 Task: Open a blank sheet, save the file as Pig.epub Insert a picture of 'Pig' with name  ' Pig.png ' Apply border to the image, change style to Dashed line, color Dark Blue and width '1 pt'
Action: Mouse pressed left at (345, 245)
Screenshot: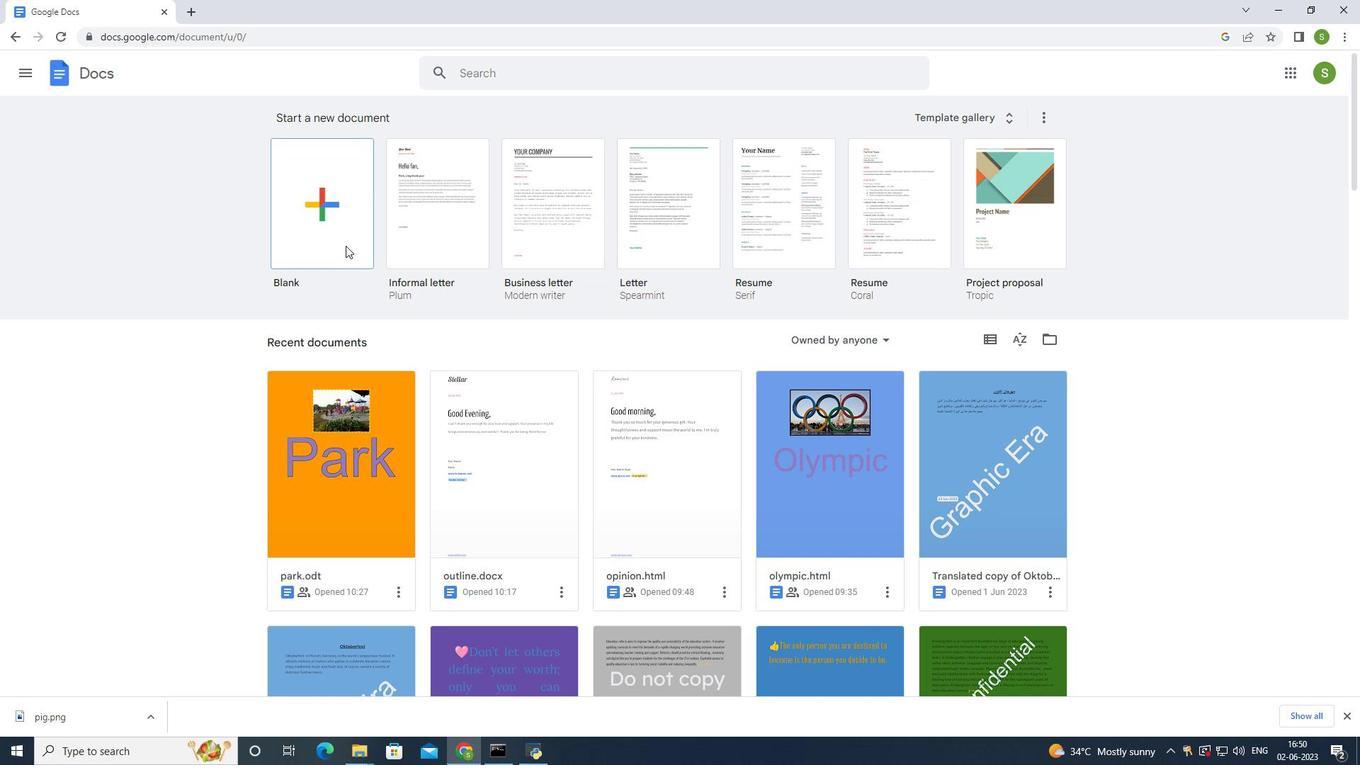 
Action: Mouse moved to (586, 197)
Screenshot: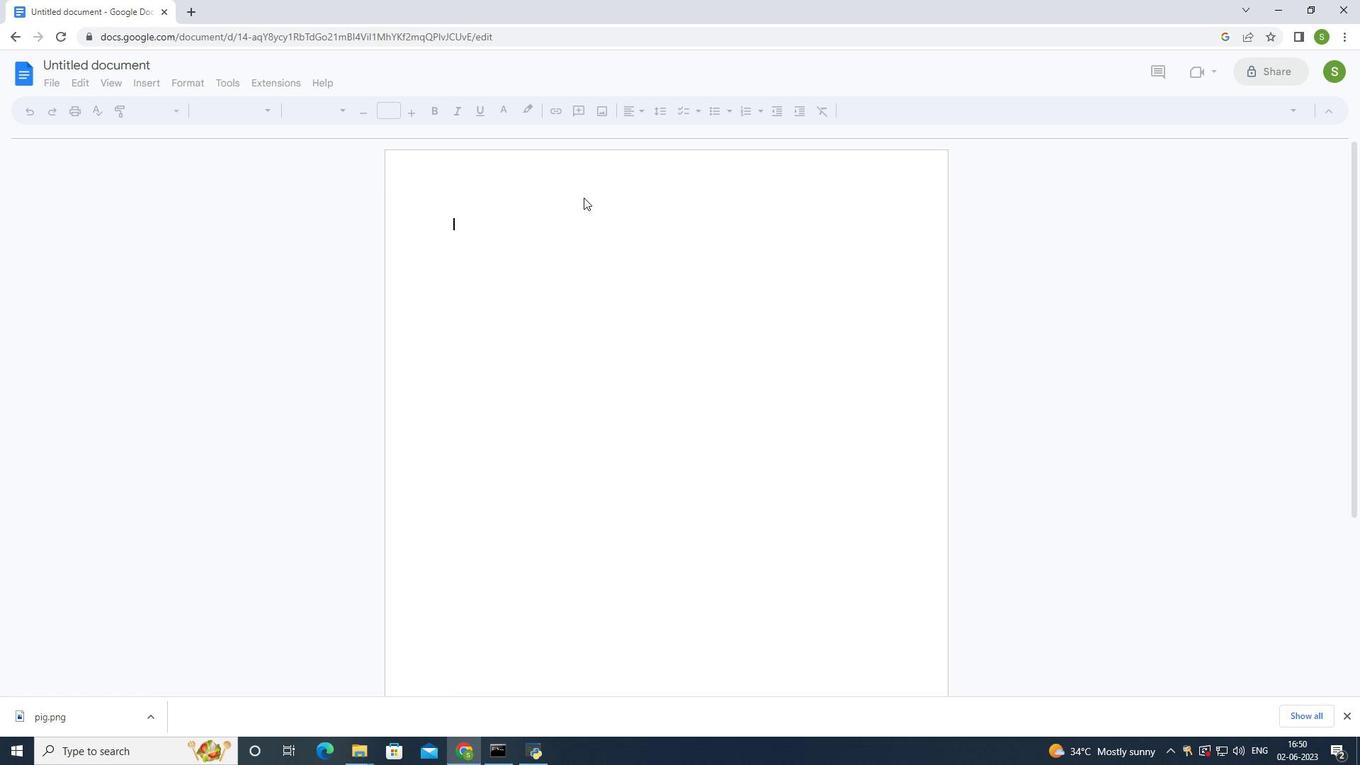 
Action: Key pressed ctrl+S
Screenshot: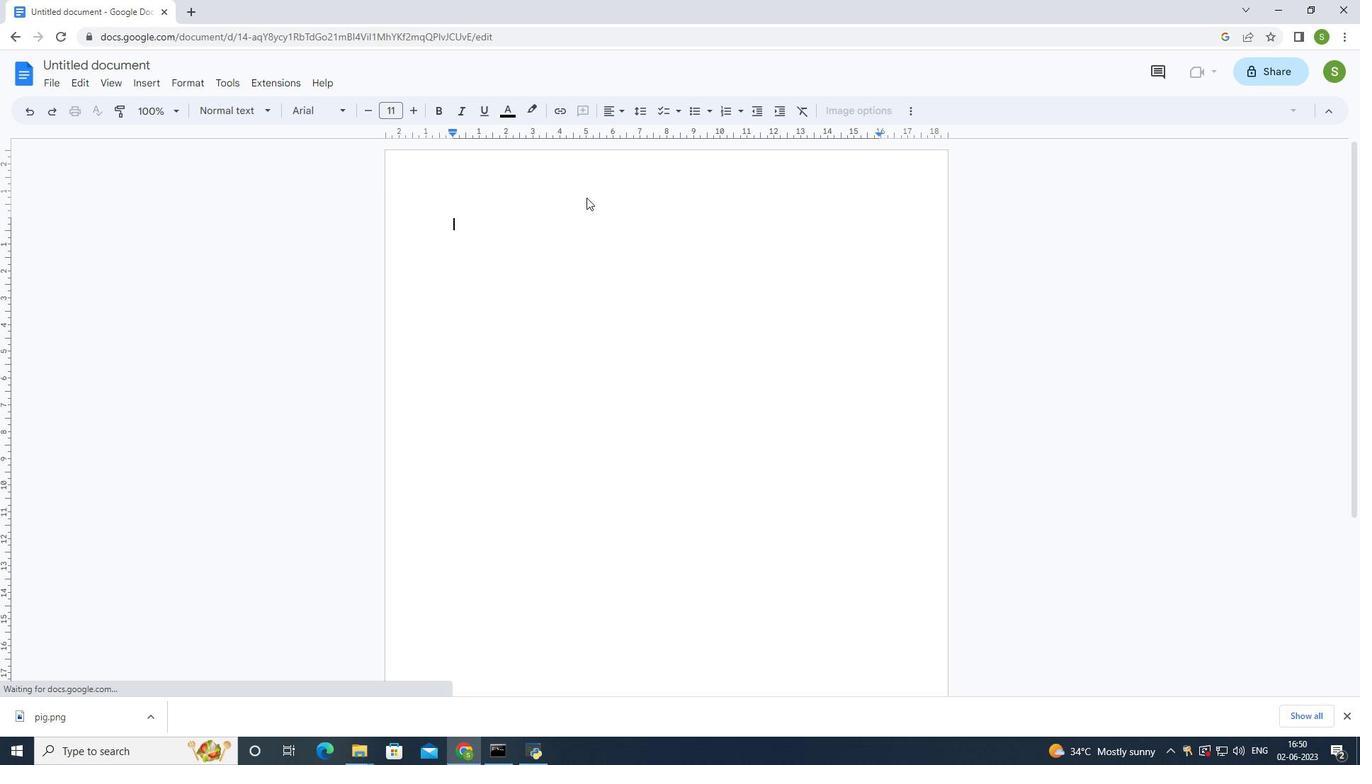 
Action: Mouse moved to (152, 62)
Screenshot: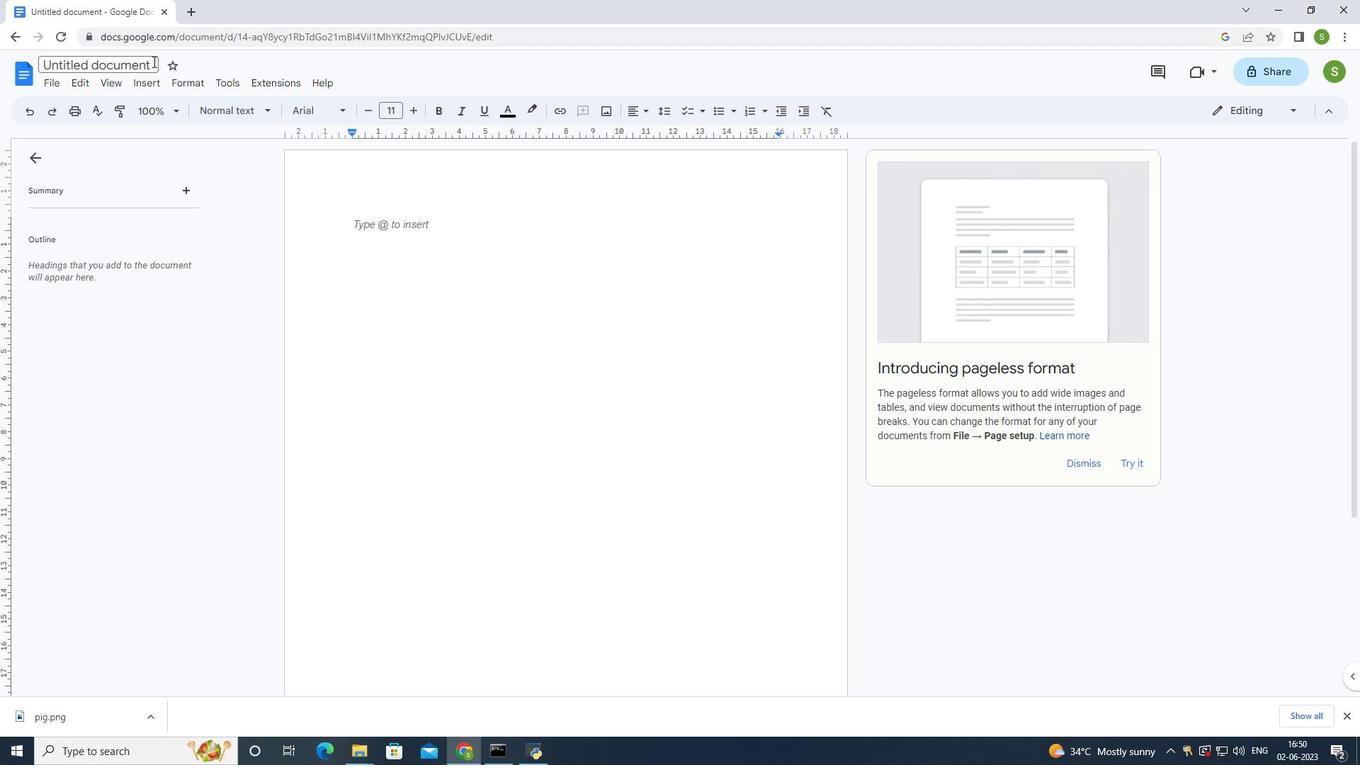 
Action: Mouse pressed left at (152, 62)
Screenshot: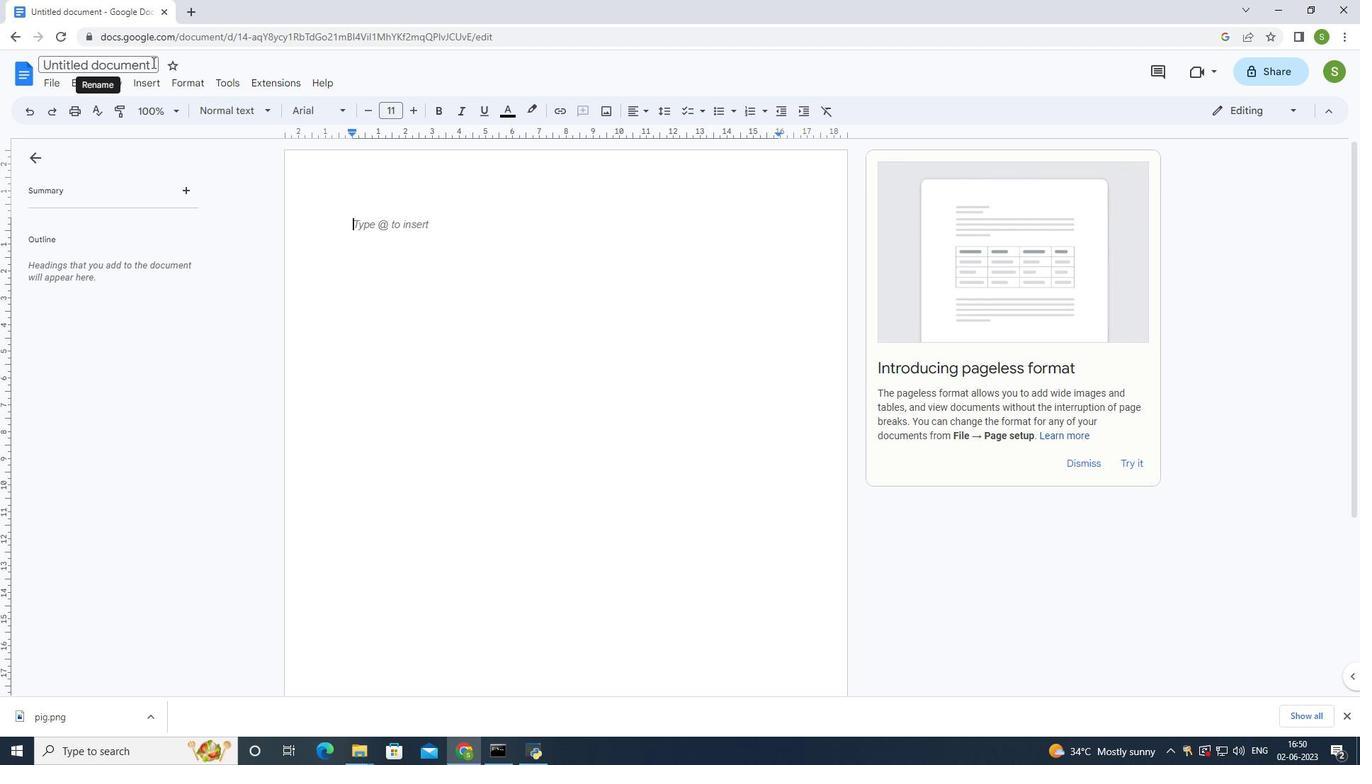 
Action: Mouse moved to (201, 63)
Screenshot: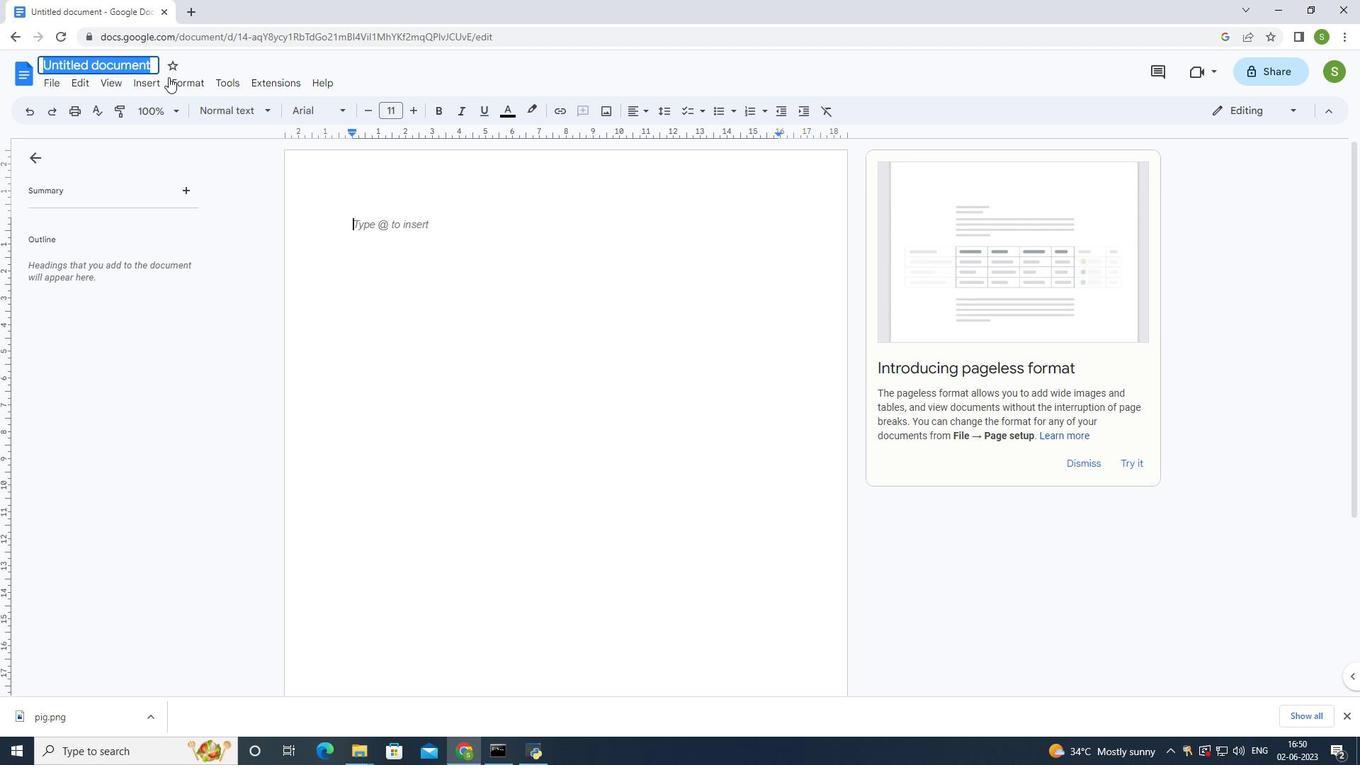 
Action: Key pressed <Key.shift>Pig.epub<Key.enter>
Screenshot: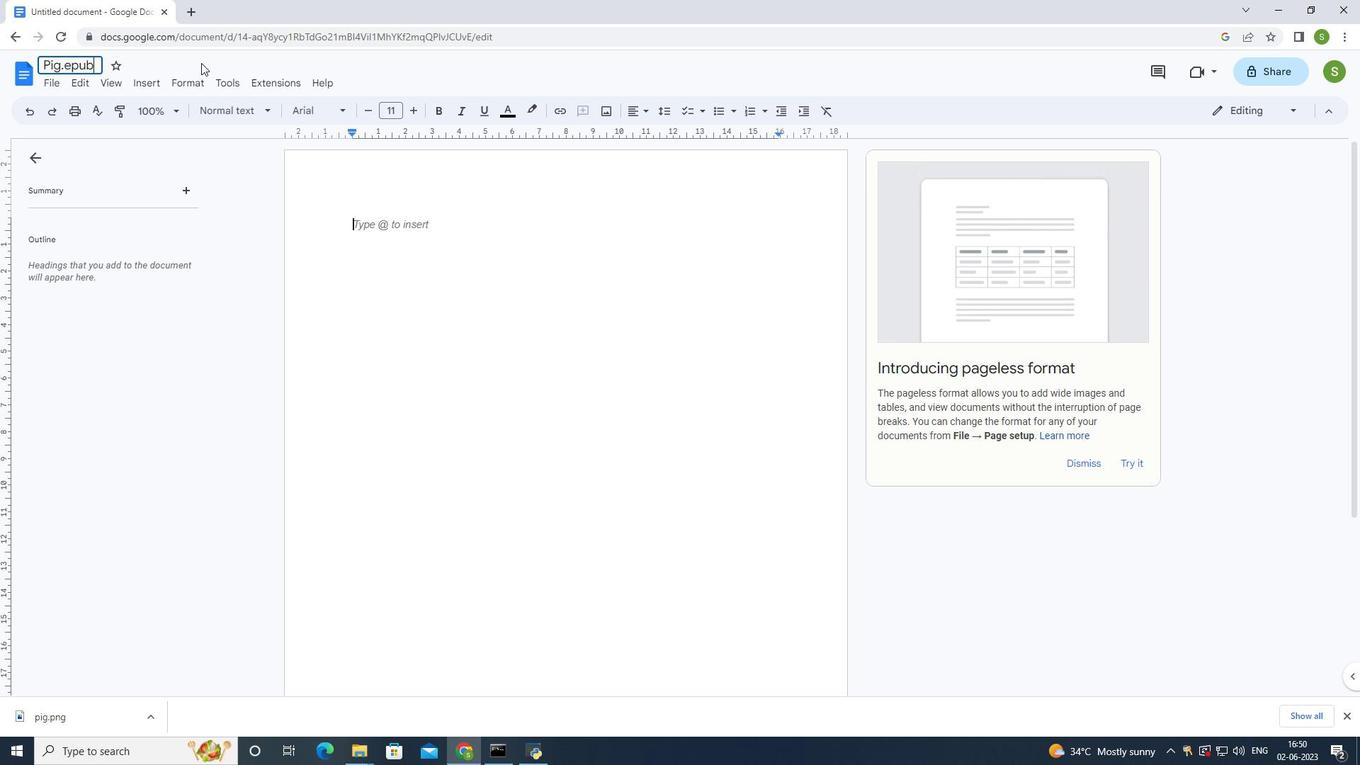 
Action: Mouse moved to (137, 81)
Screenshot: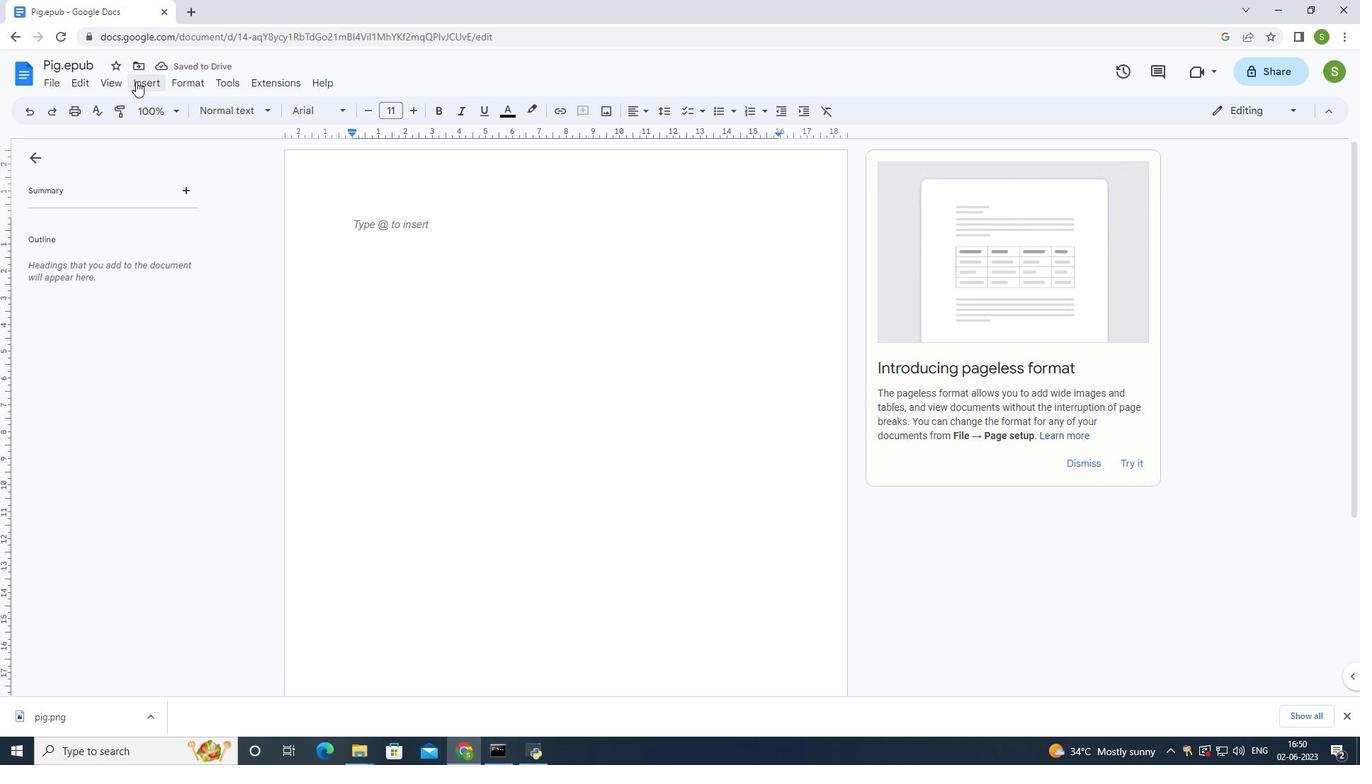 
Action: Mouse pressed left at (137, 81)
Screenshot: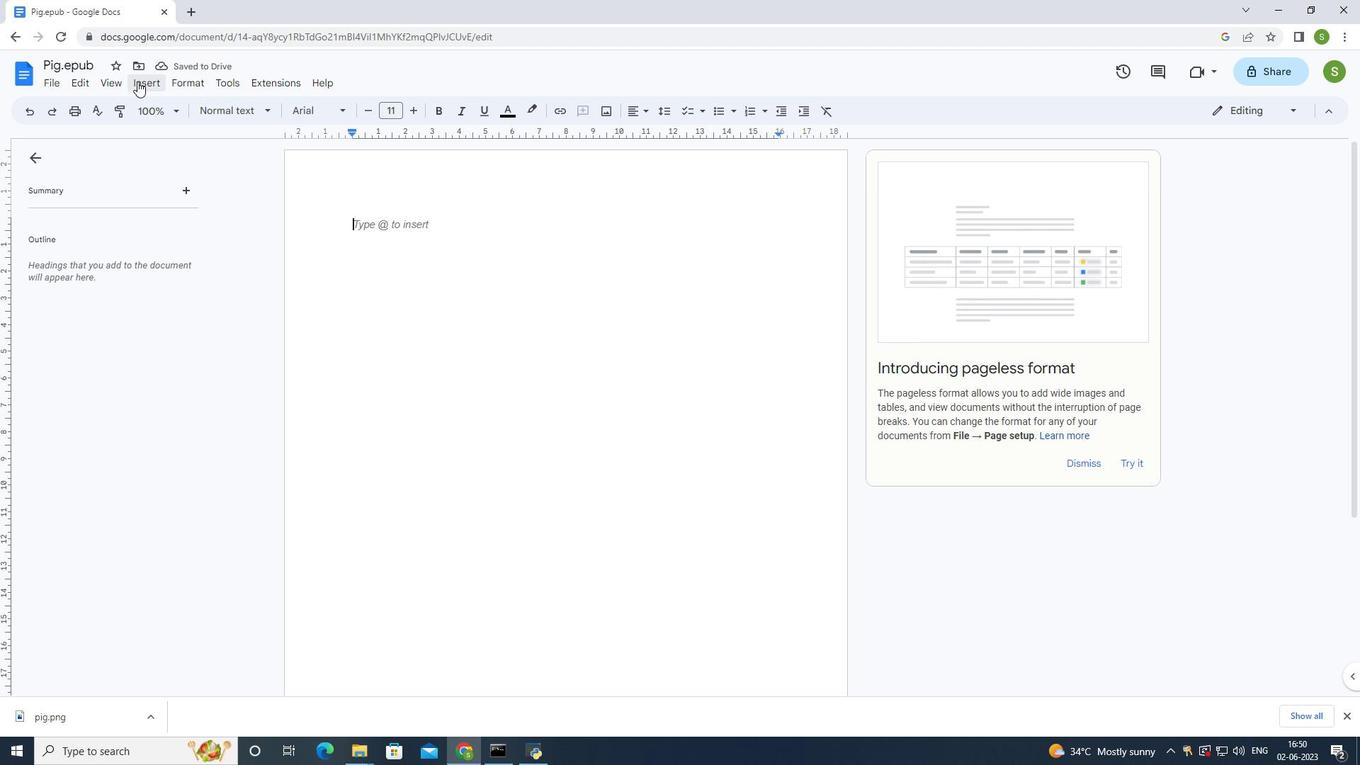 
Action: Mouse moved to (152, 103)
Screenshot: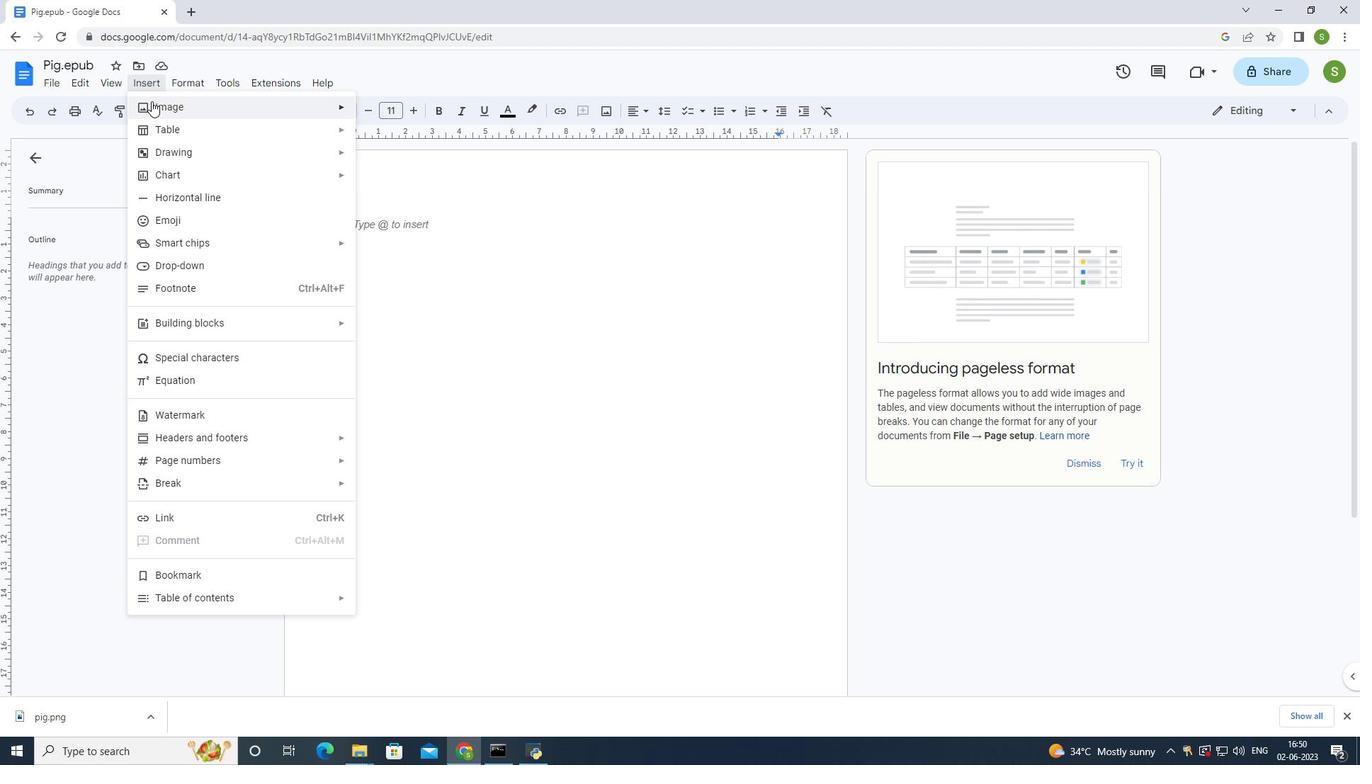 
Action: Mouse pressed left at (152, 103)
Screenshot: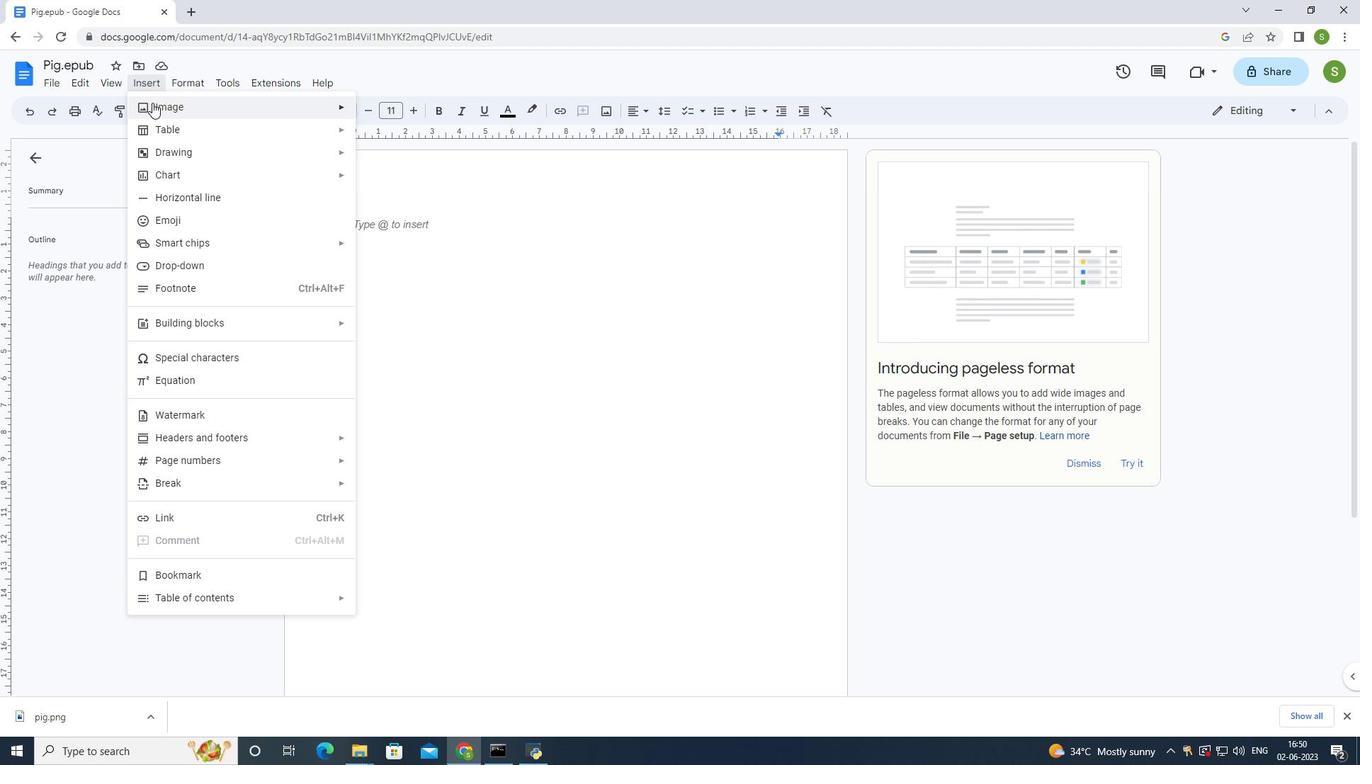 
Action: Mouse moved to (385, 111)
Screenshot: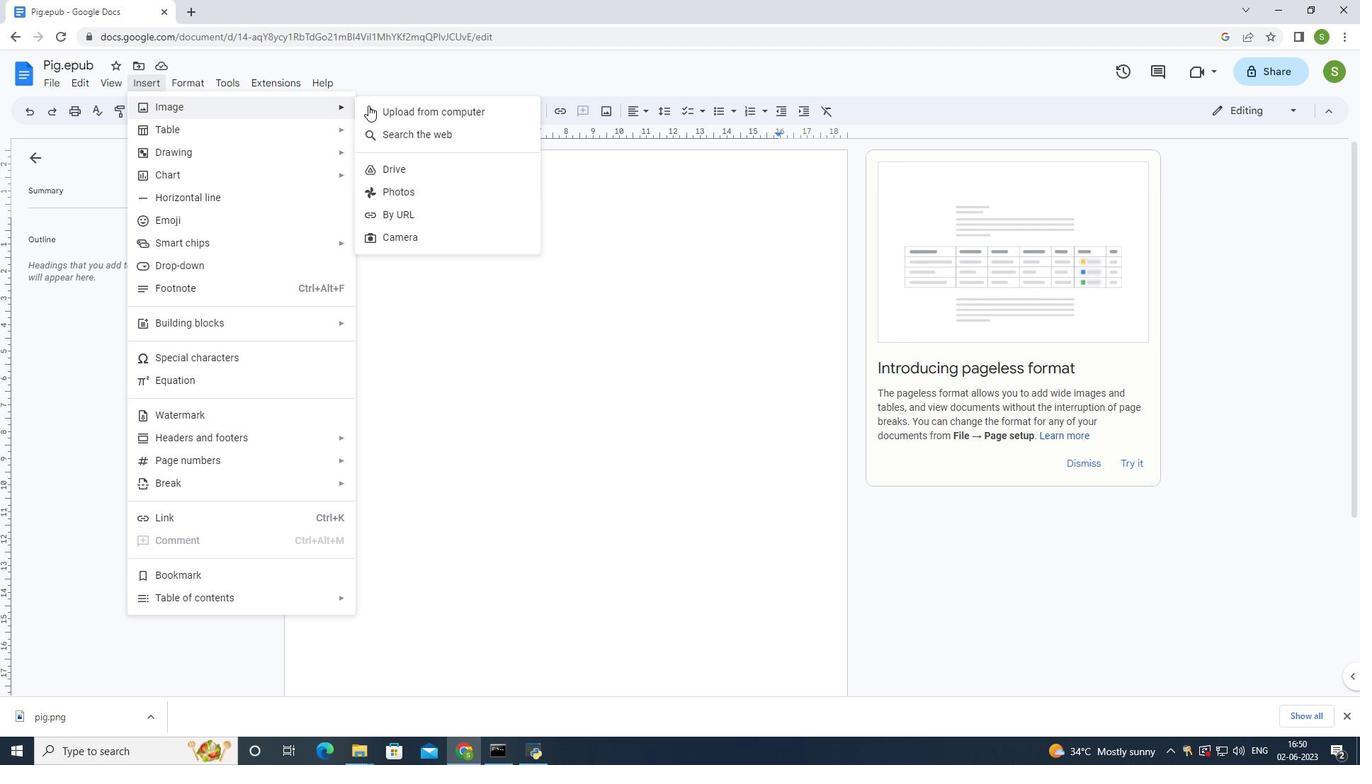 
Action: Mouse pressed left at (385, 111)
Screenshot: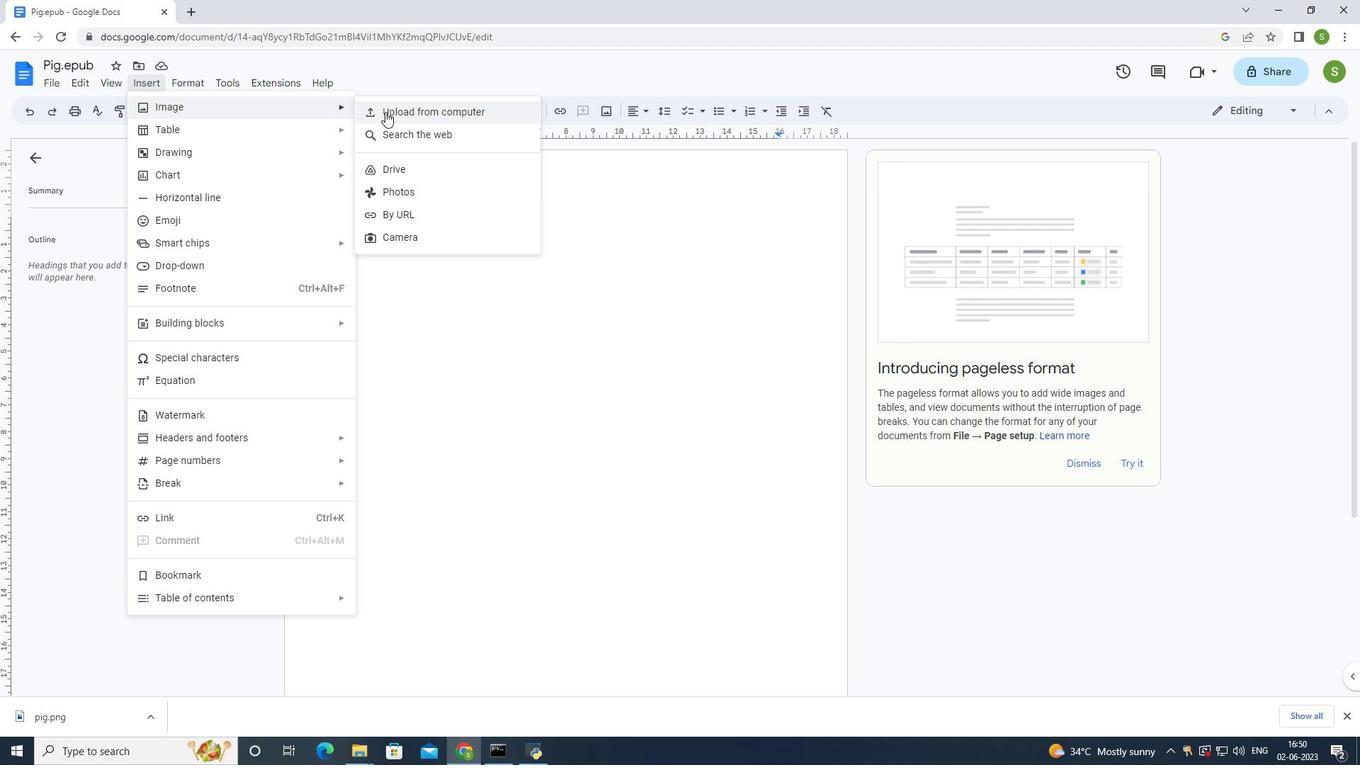 
Action: Mouse moved to (309, 185)
Screenshot: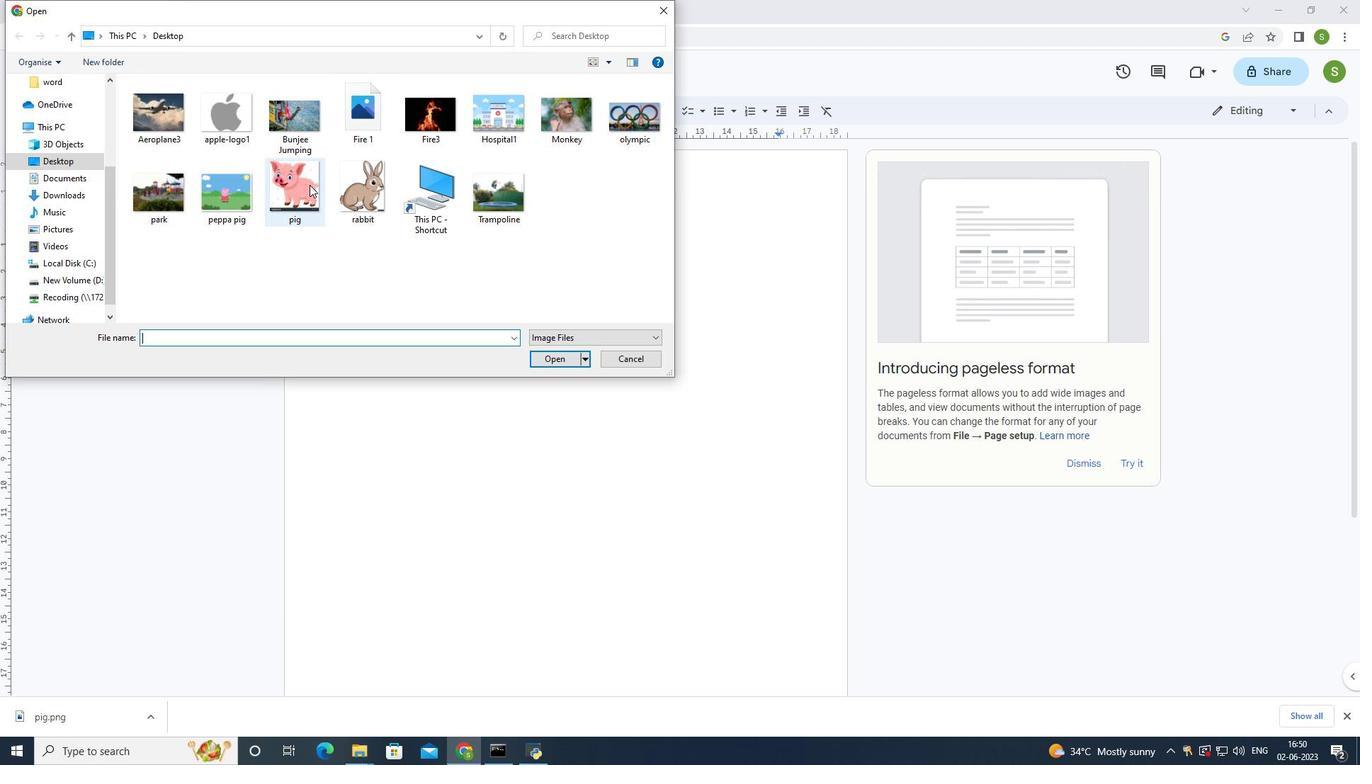 
Action: Mouse pressed left at (309, 185)
Screenshot: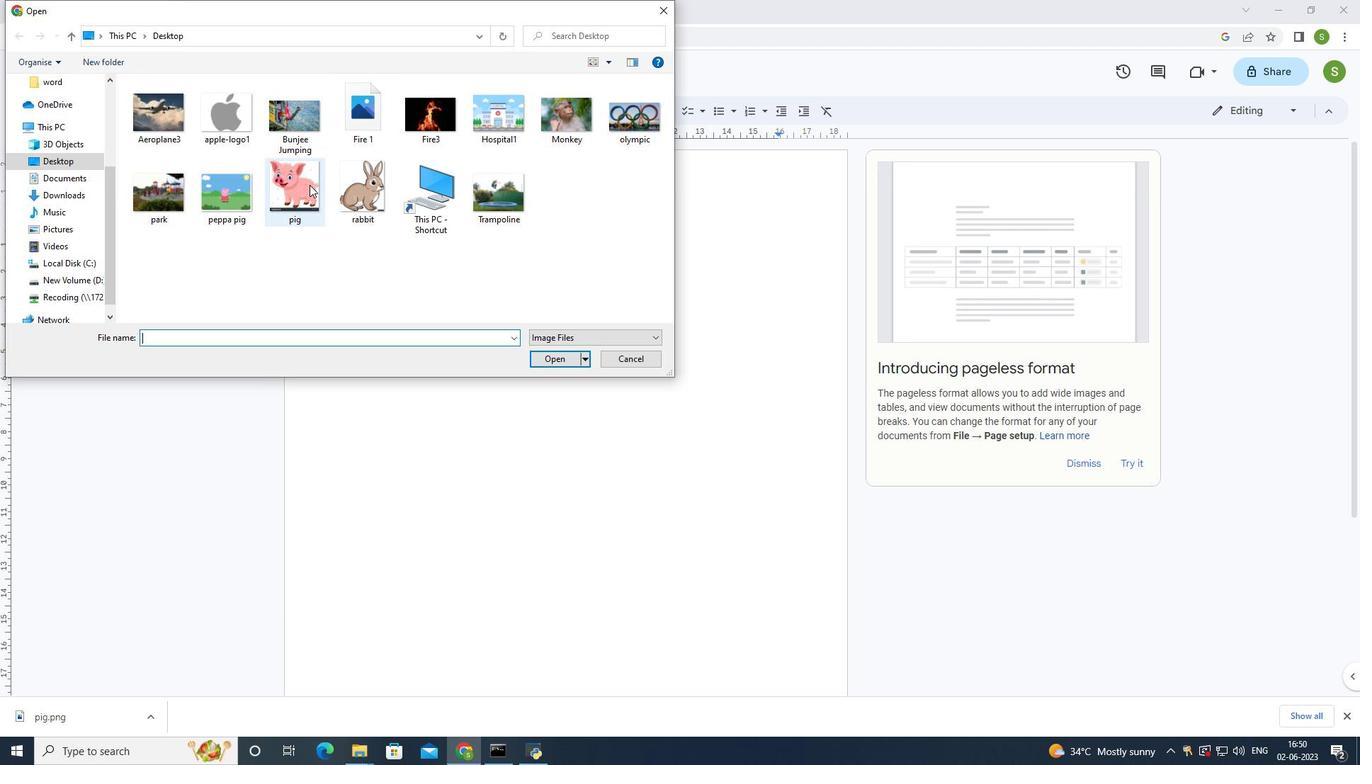 
Action: Mouse moved to (552, 361)
Screenshot: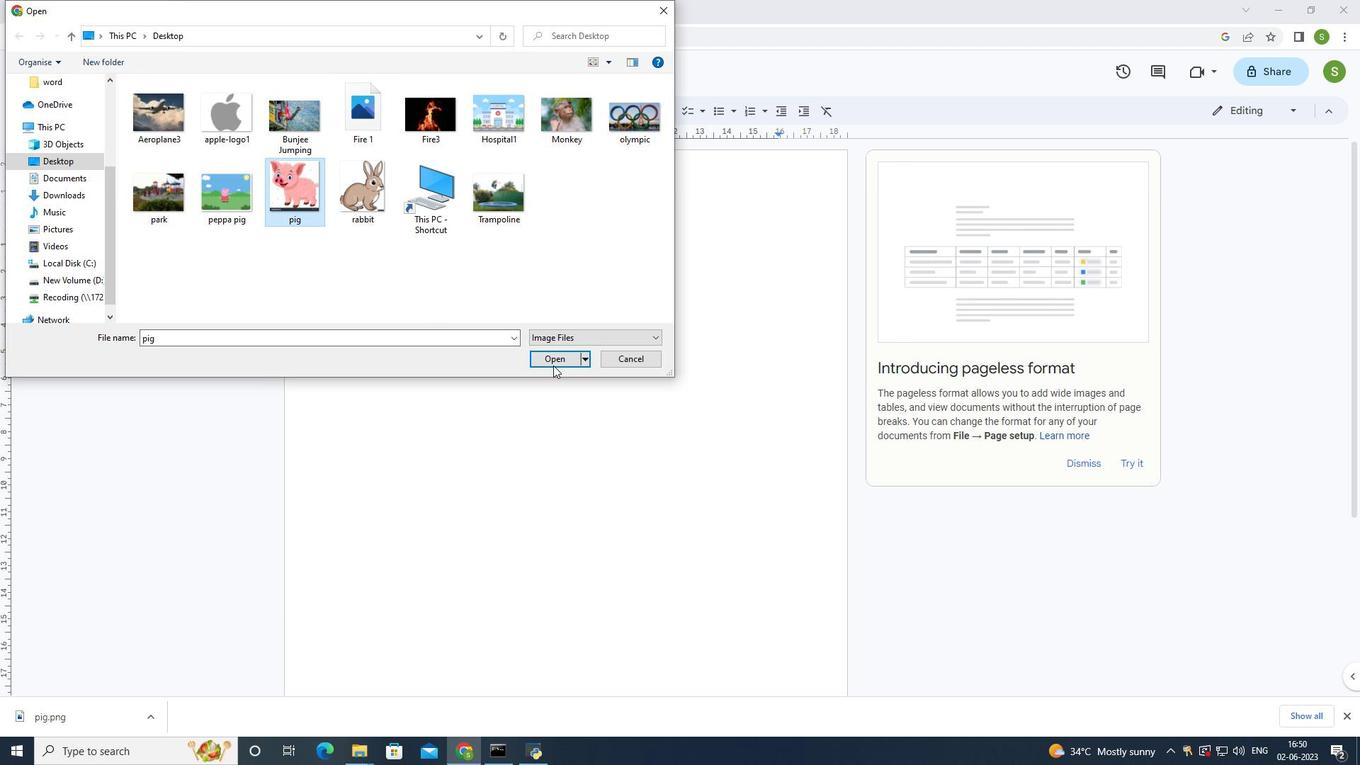 
Action: Mouse pressed left at (552, 361)
Screenshot: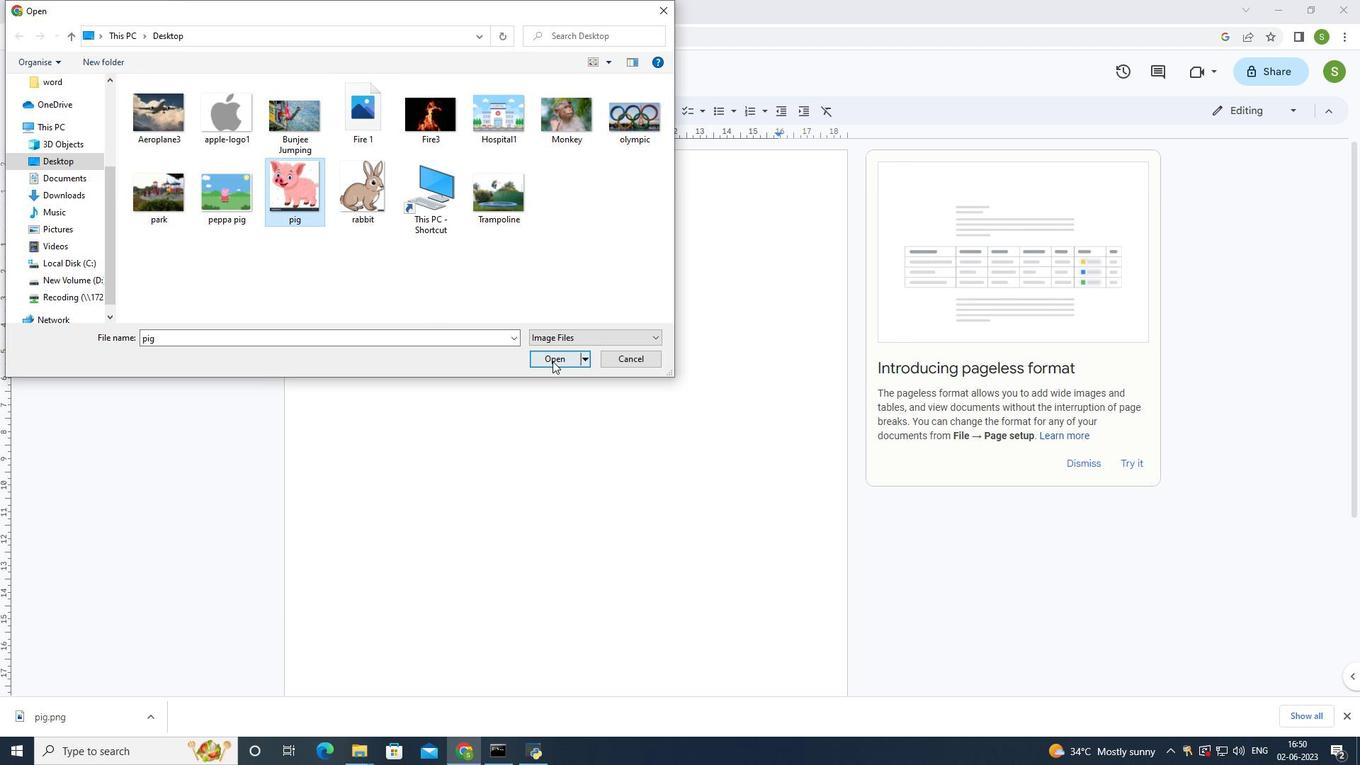 
Action: Mouse moved to (380, 251)
Screenshot: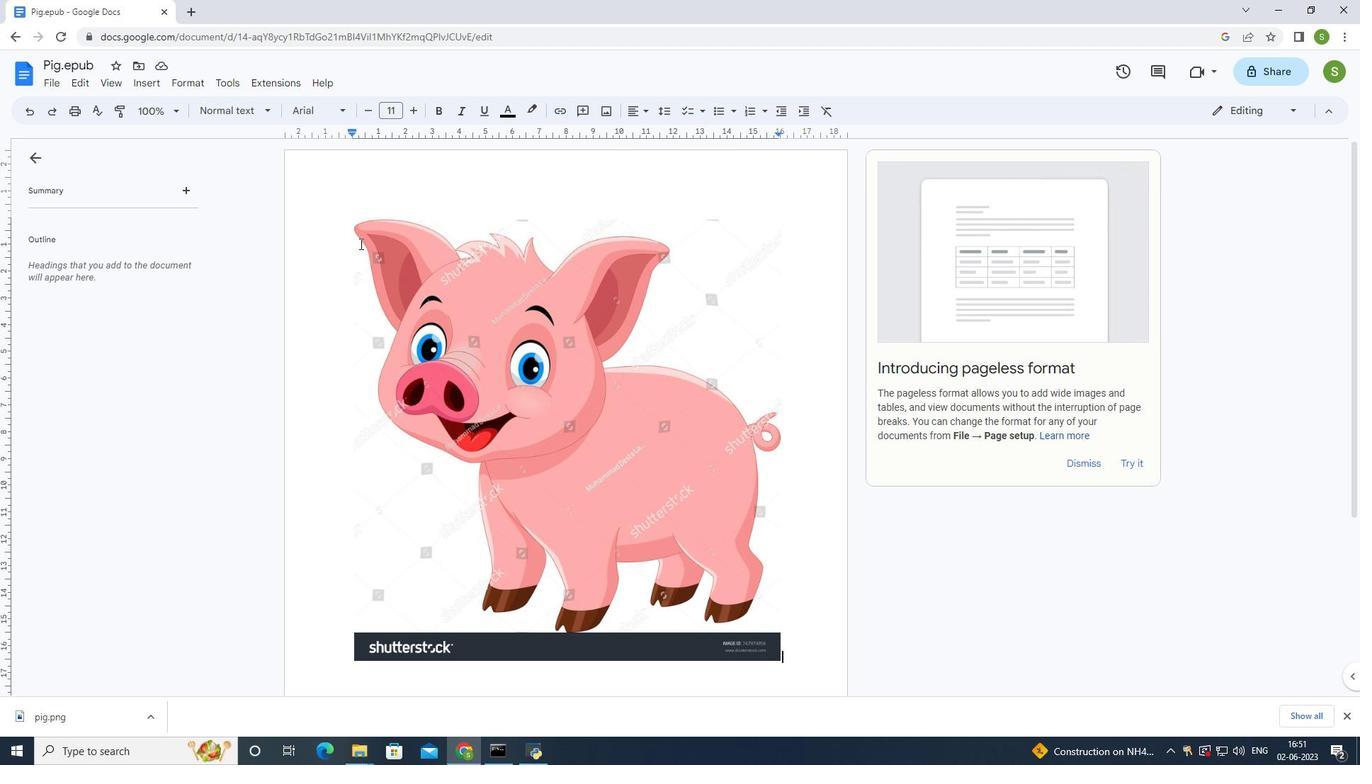 
Action: Mouse pressed left at (380, 251)
Screenshot: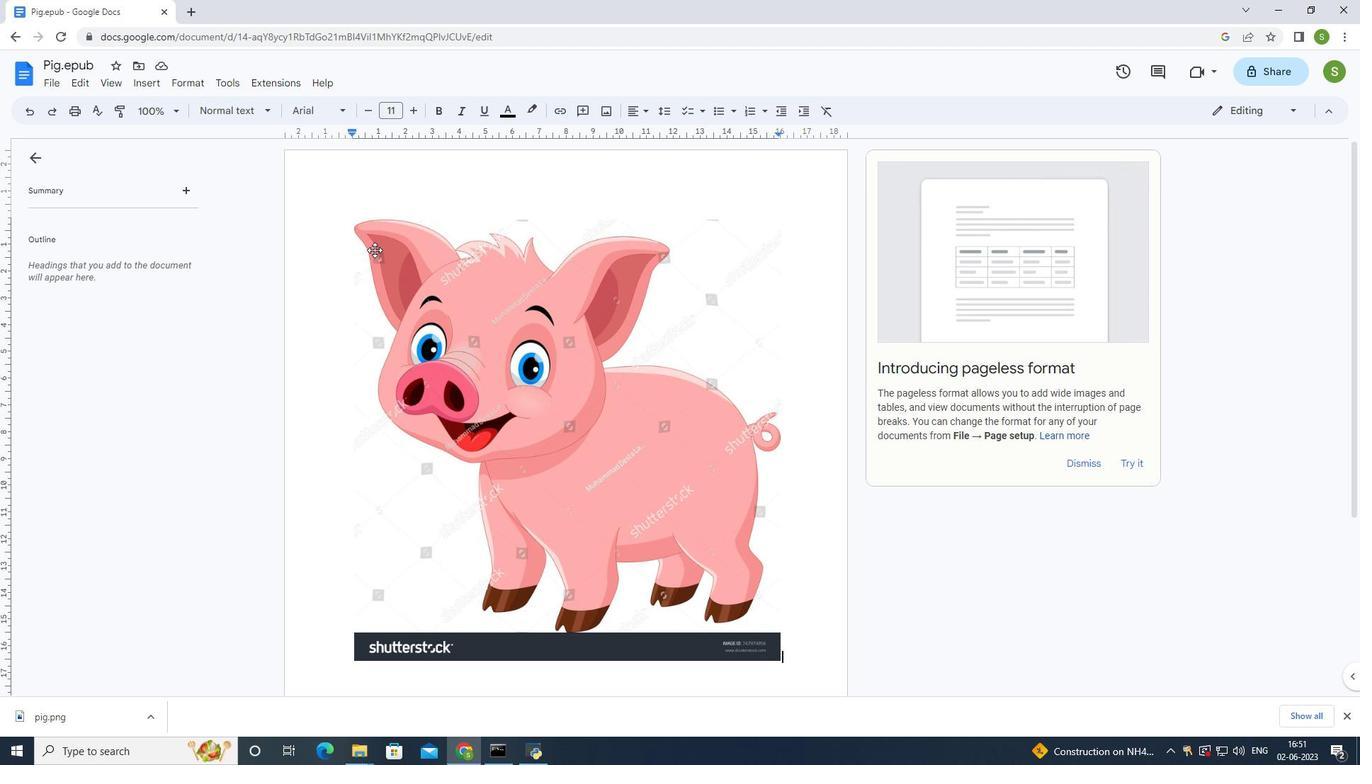 
Action: Mouse moved to (532, 109)
Screenshot: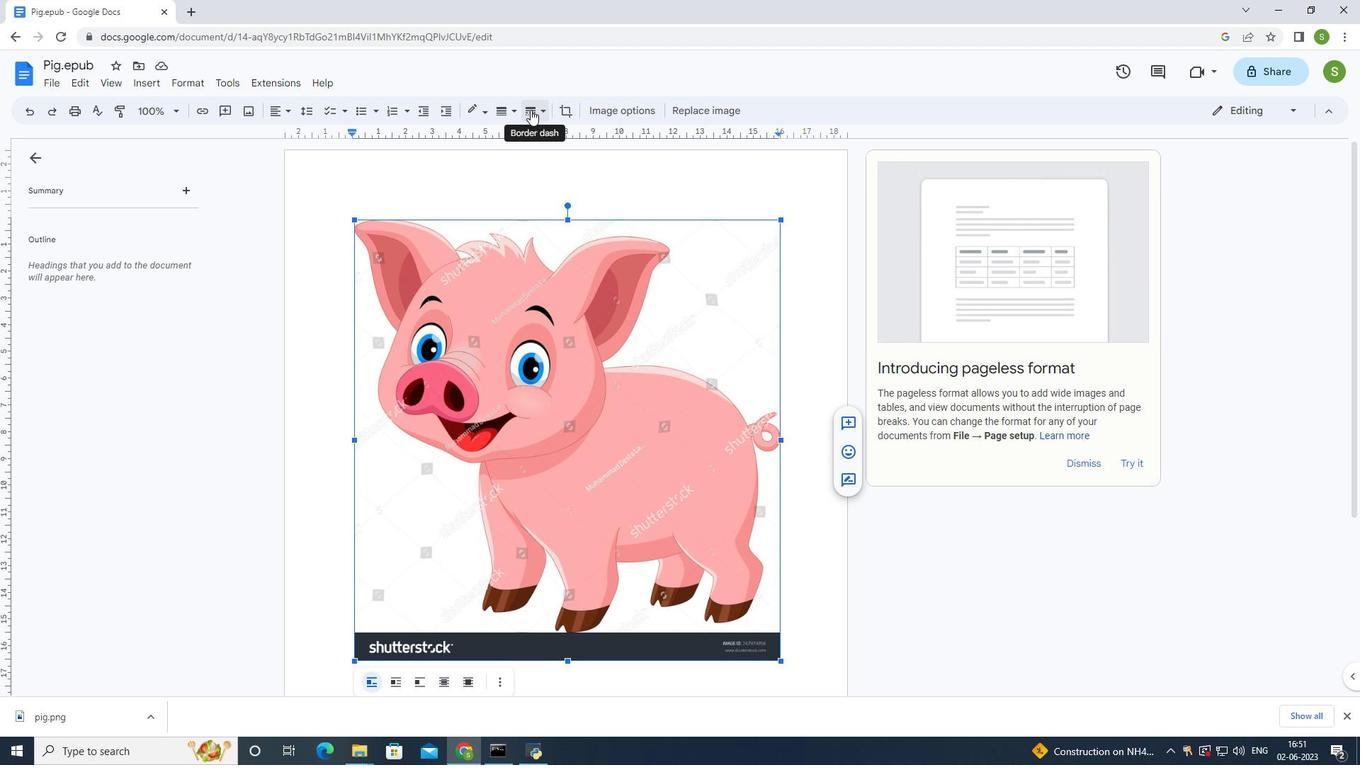 
Action: Mouse pressed left at (532, 109)
Screenshot: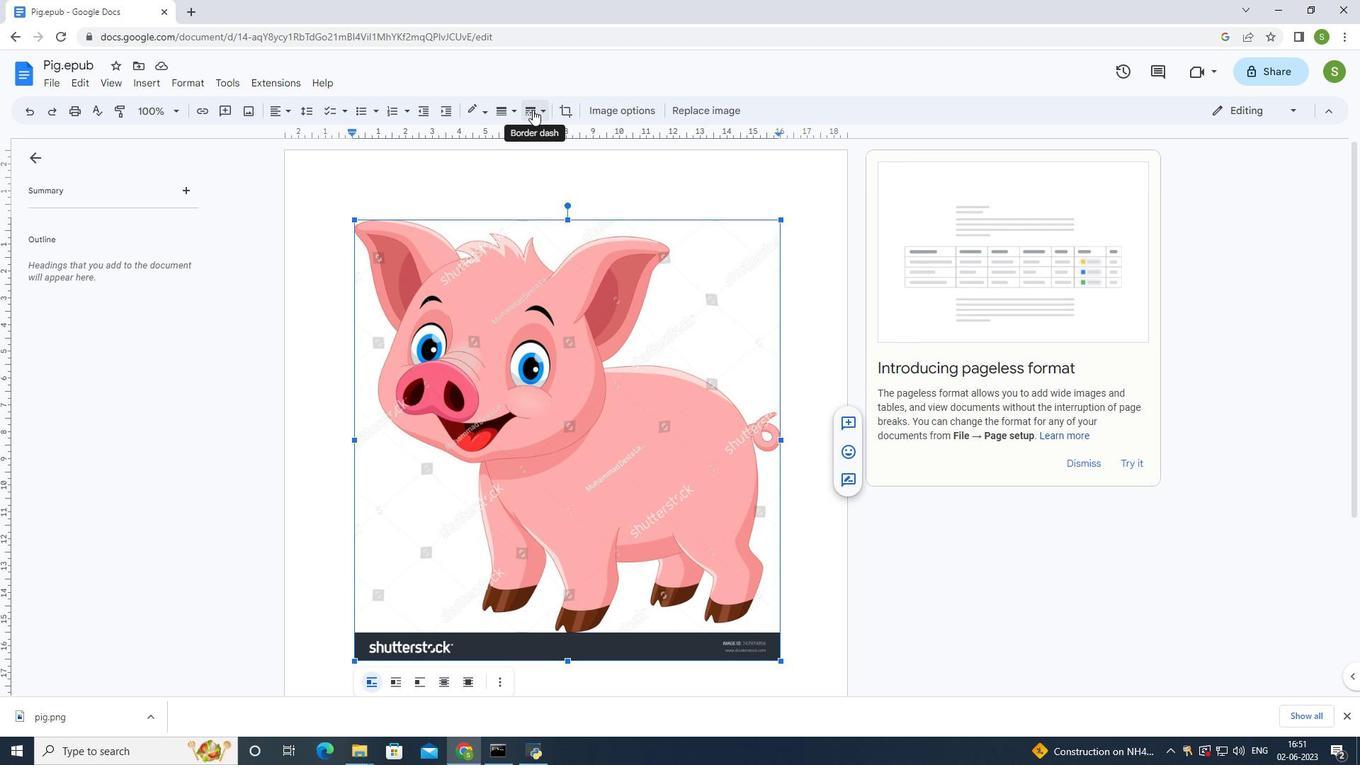 
Action: Mouse moved to (556, 179)
Screenshot: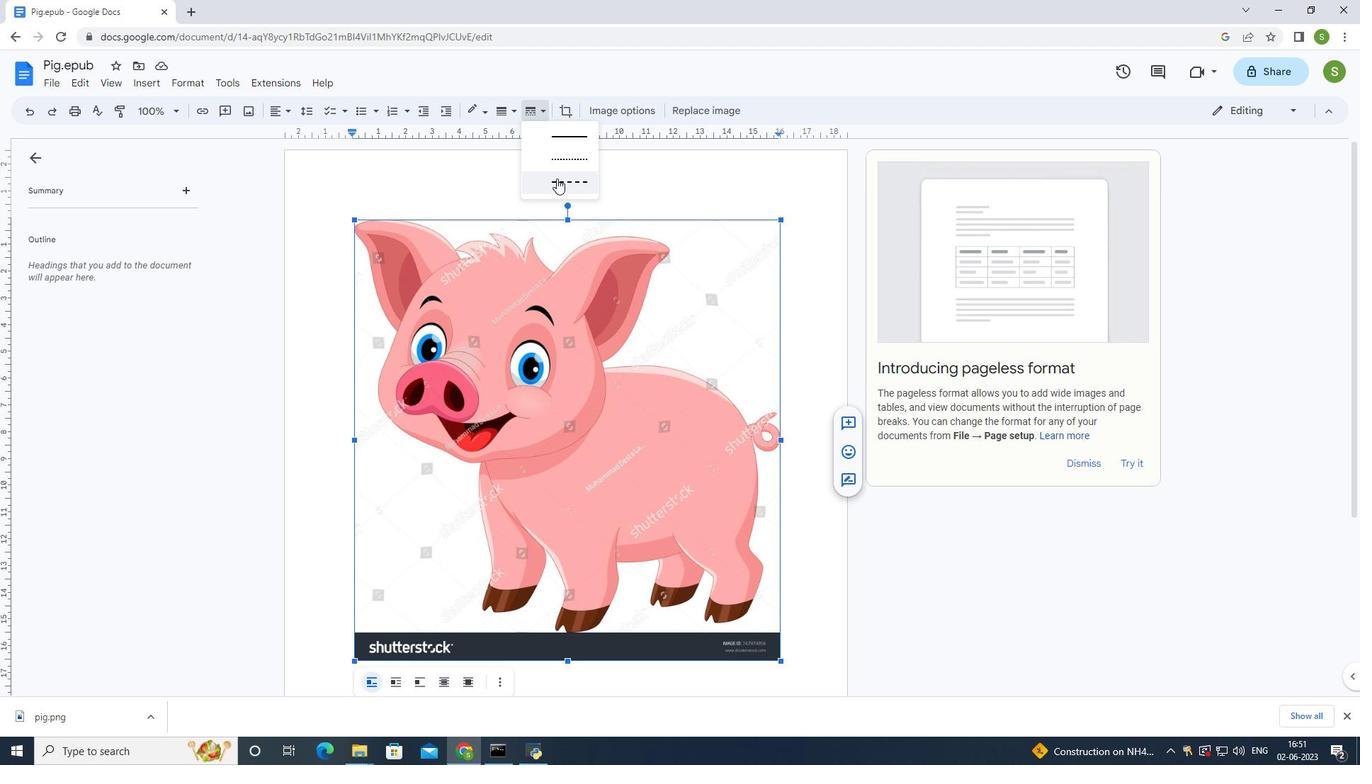 
Action: Mouse pressed left at (556, 179)
Screenshot: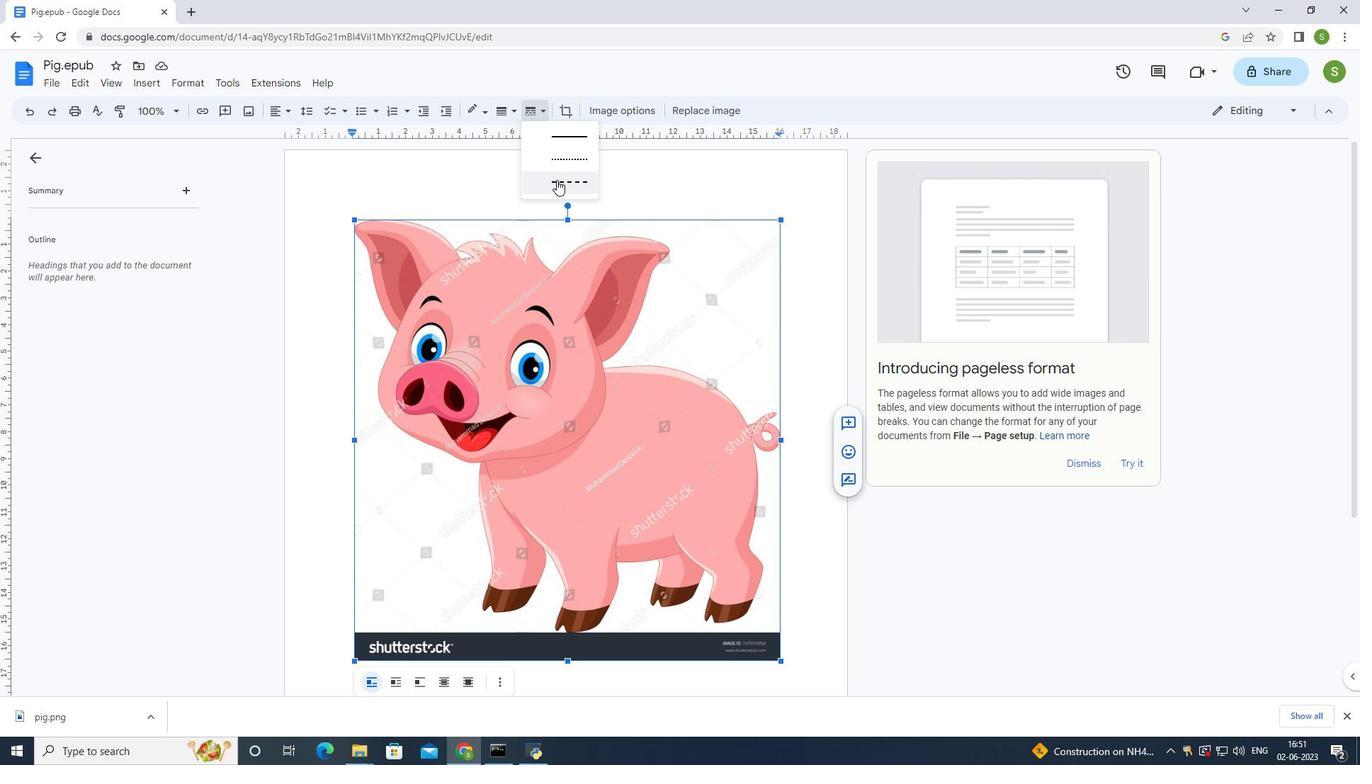 
Action: Mouse moved to (475, 114)
Screenshot: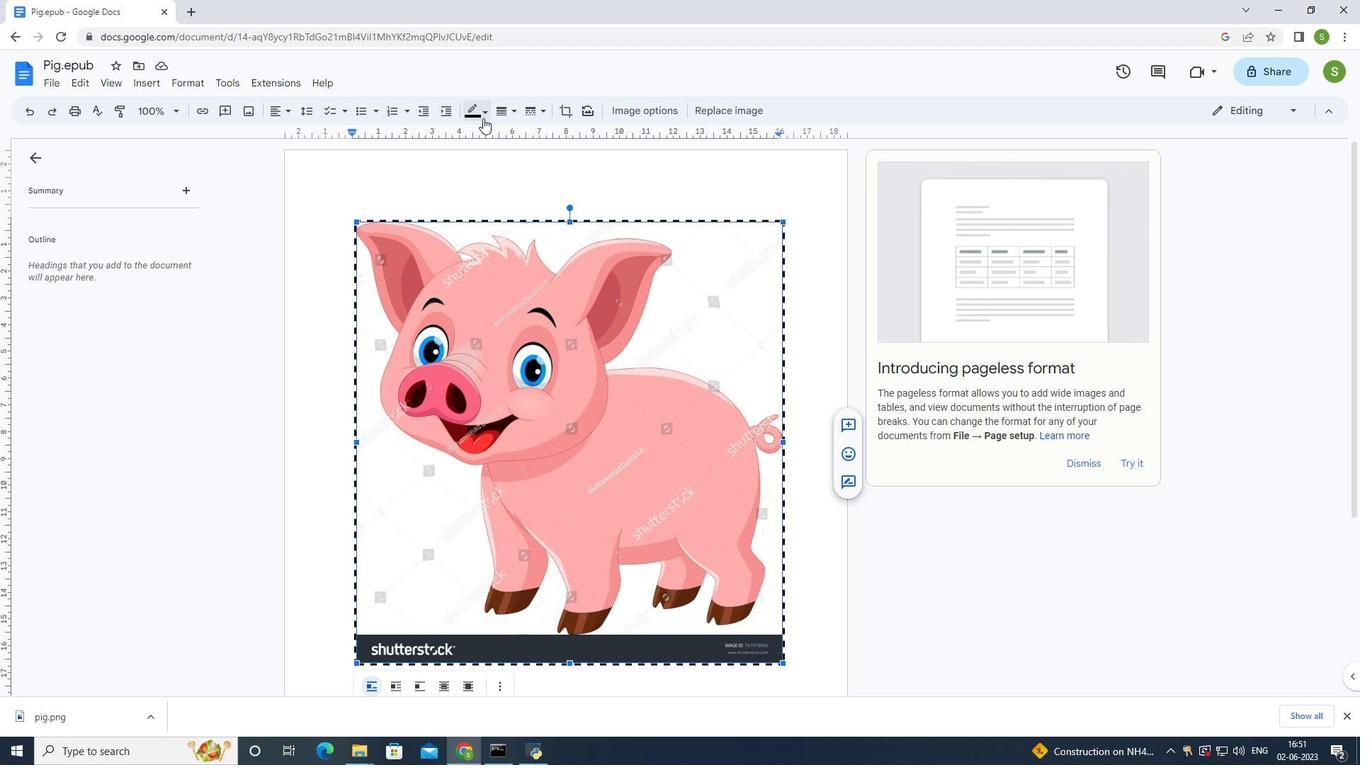 
Action: Mouse pressed left at (475, 114)
Screenshot: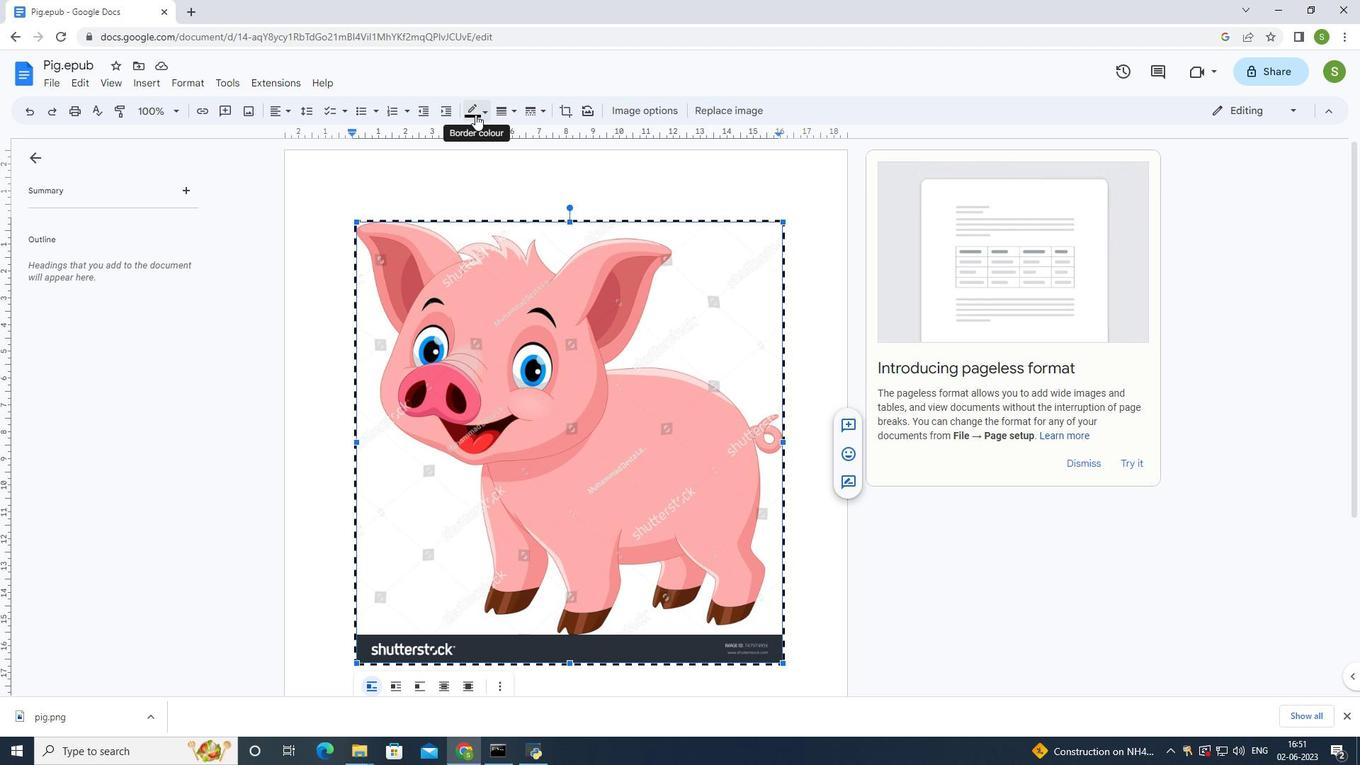 
Action: Mouse moved to (585, 180)
Screenshot: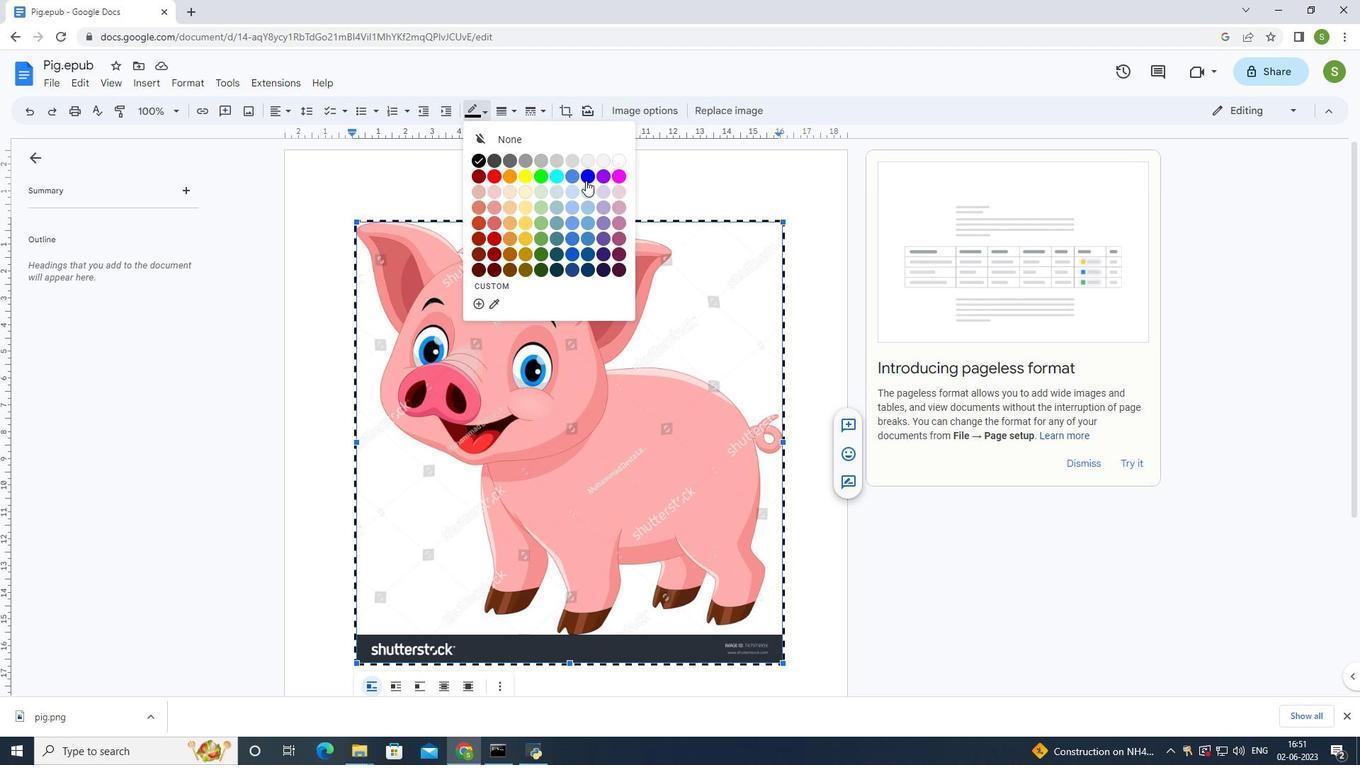 
Action: Mouse pressed left at (585, 180)
Screenshot: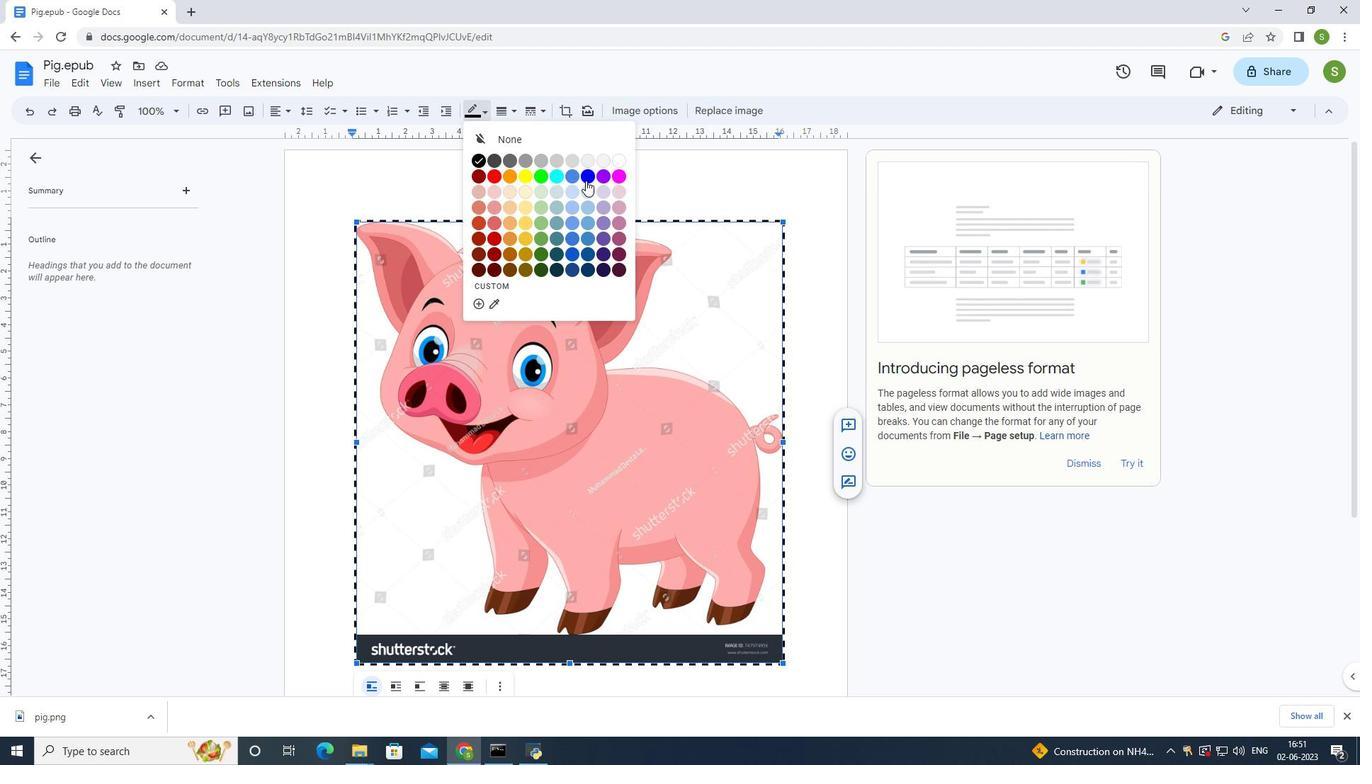 
Action: Mouse moved to (507, 111)
Screenshot: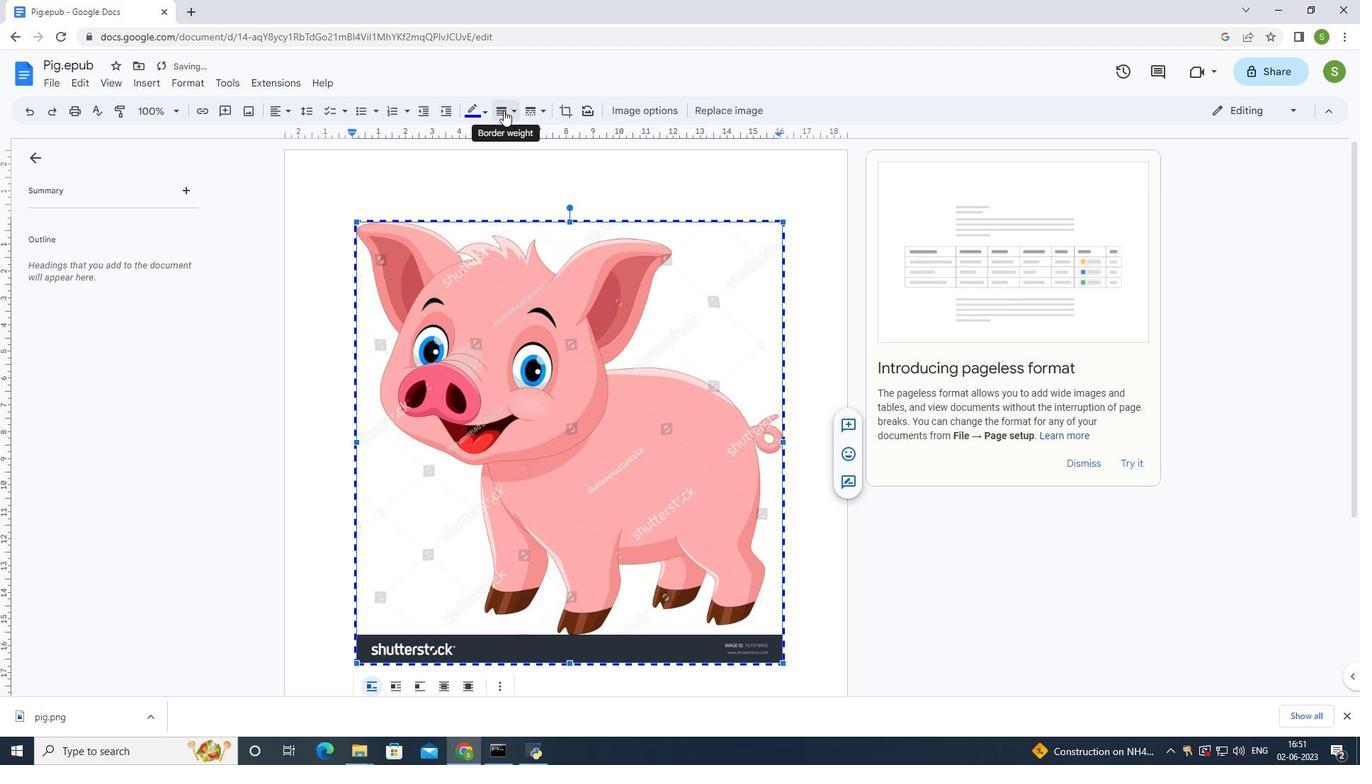 
Action: Mouse pressed left at (507, 111)
Screenshot: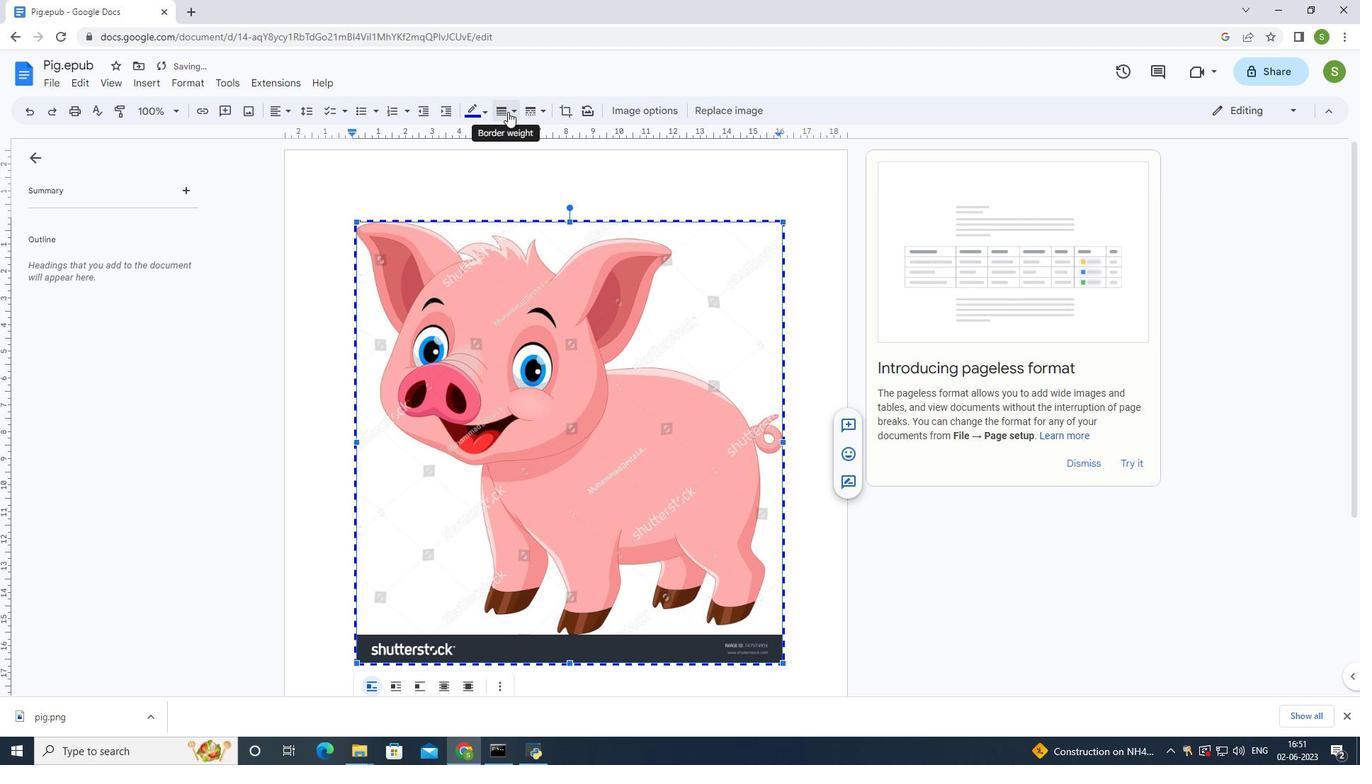 
Action: Mouse moved to (522, 139)
Screenshot: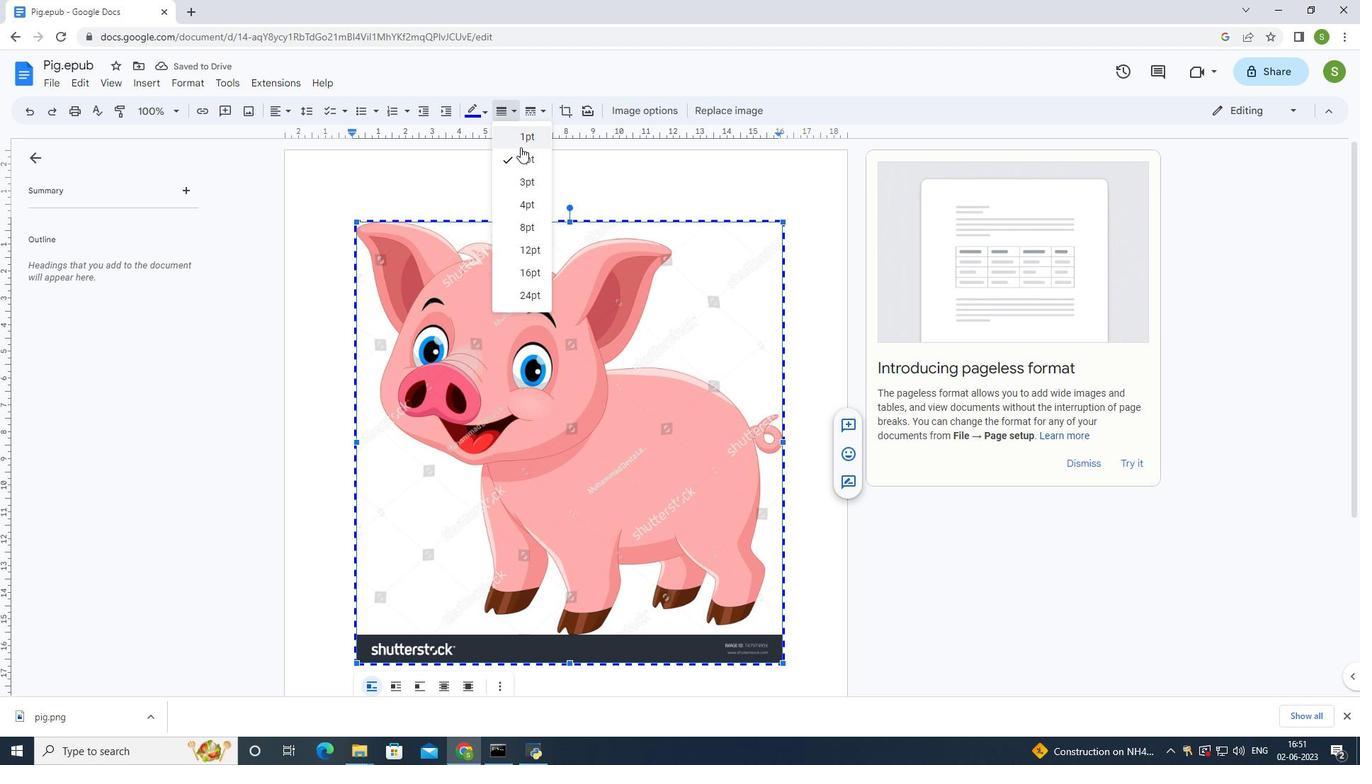 
Action: Mouse pressed left at (522, 139)
Screenshot: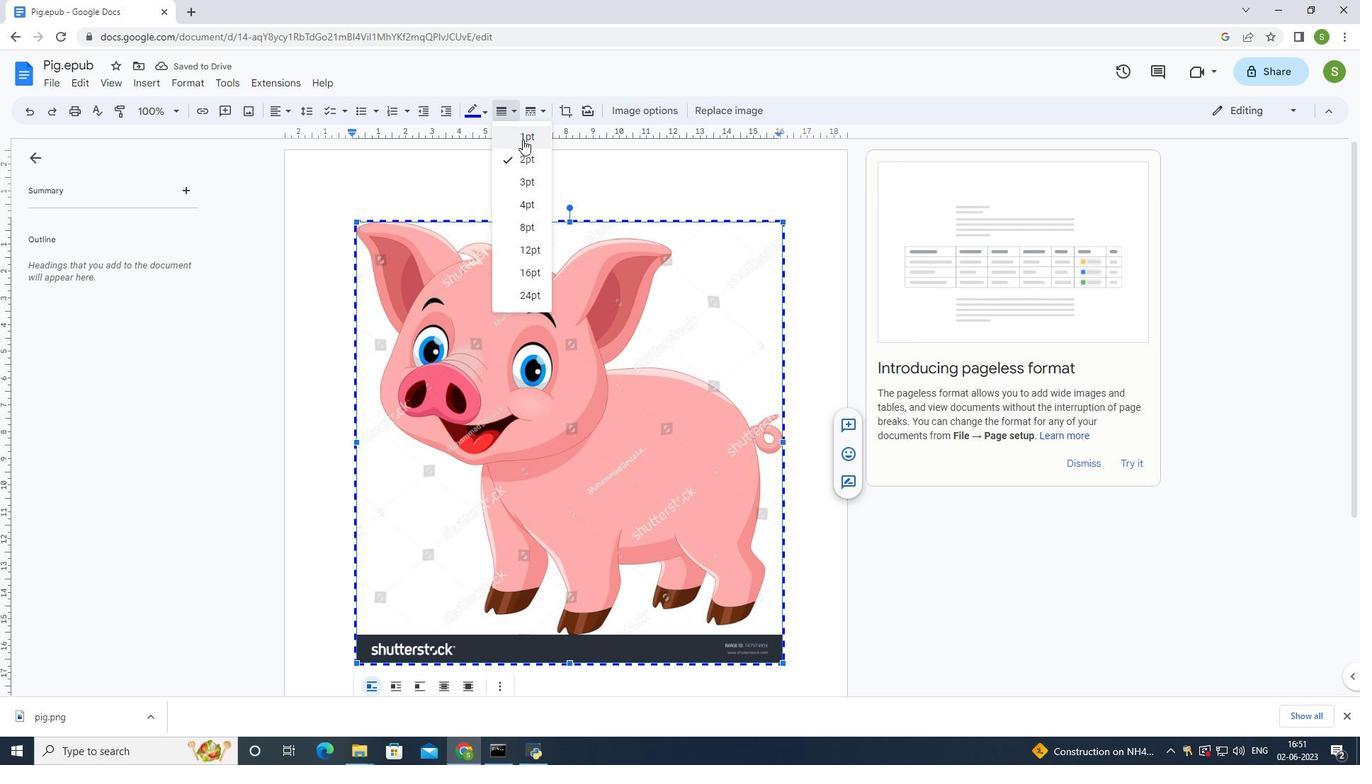 
Action: Mouse moved to (694, 208)
Screenshot: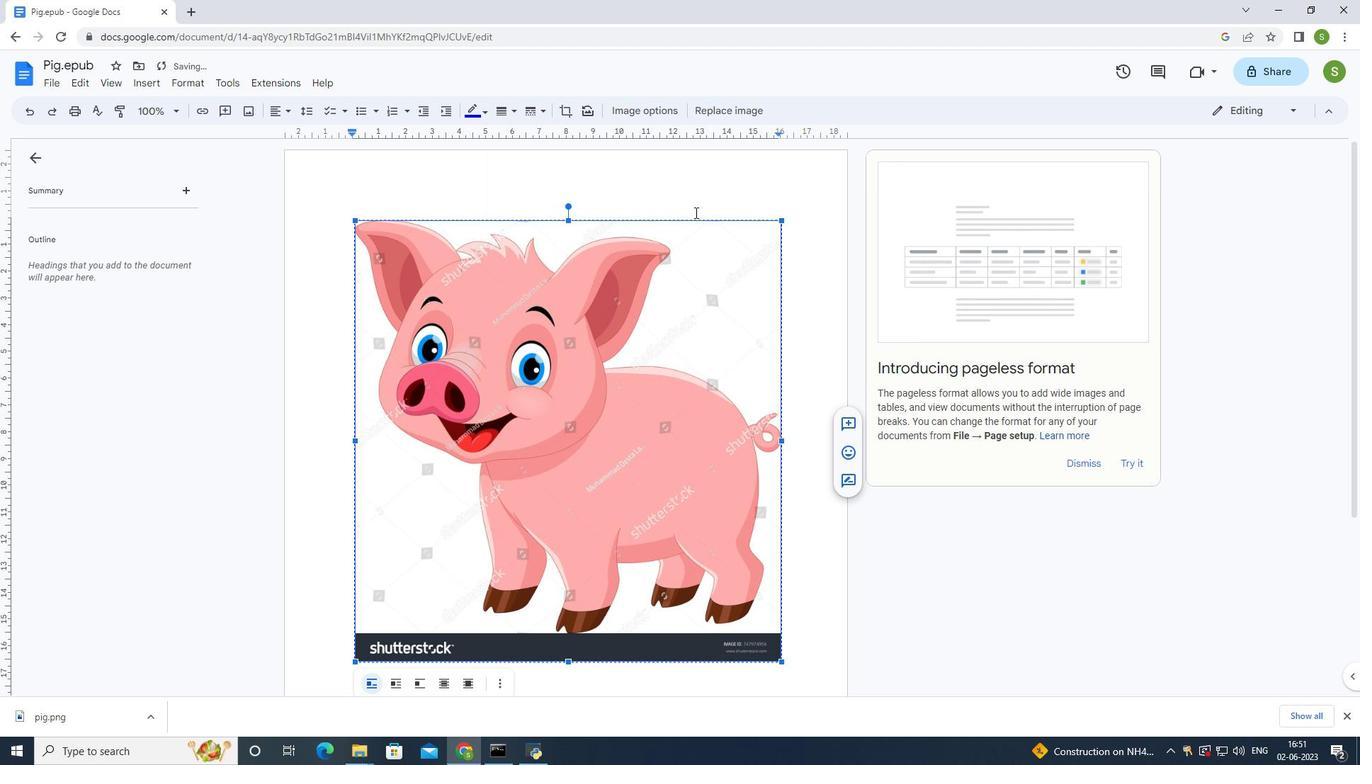 
Action: Mouse pressed left at (694, 208)
Screenshot: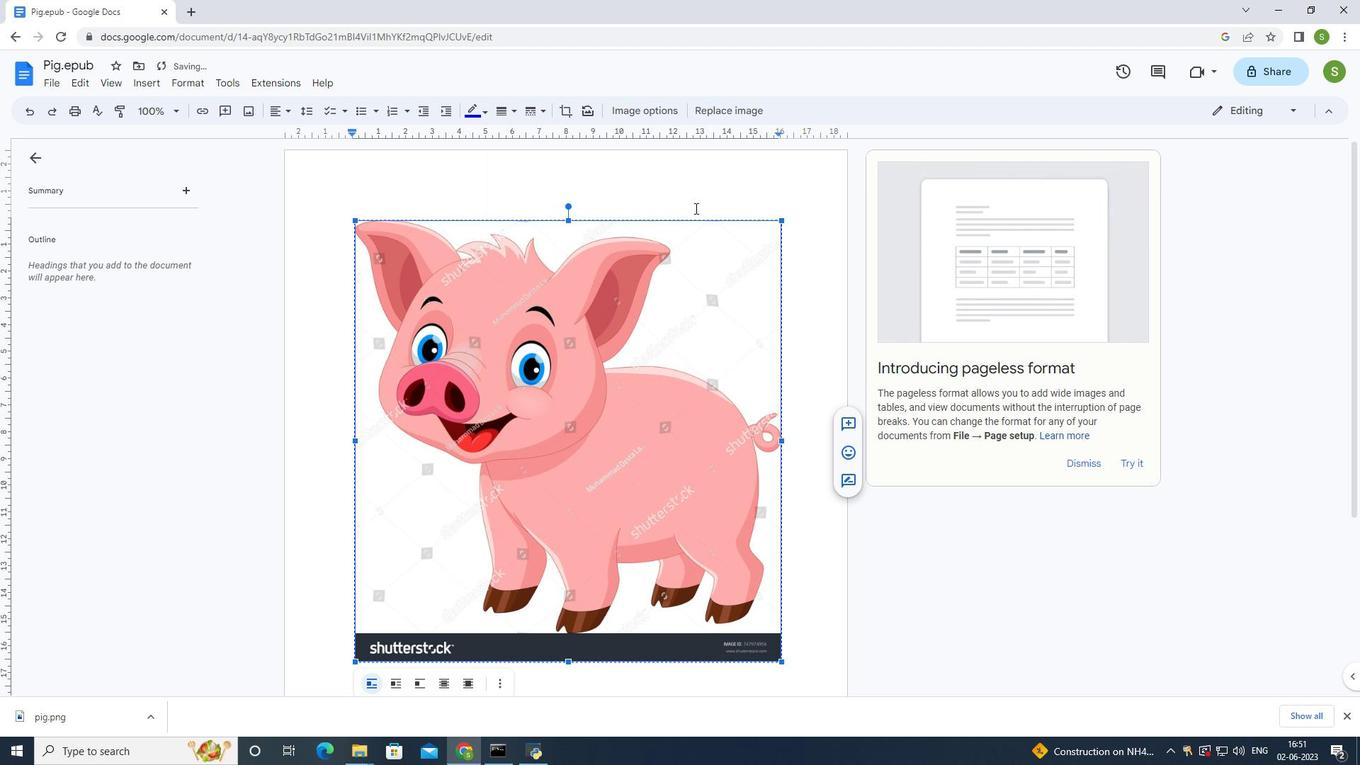 
Action: Mouse moved to (691, 211)
Screenshot: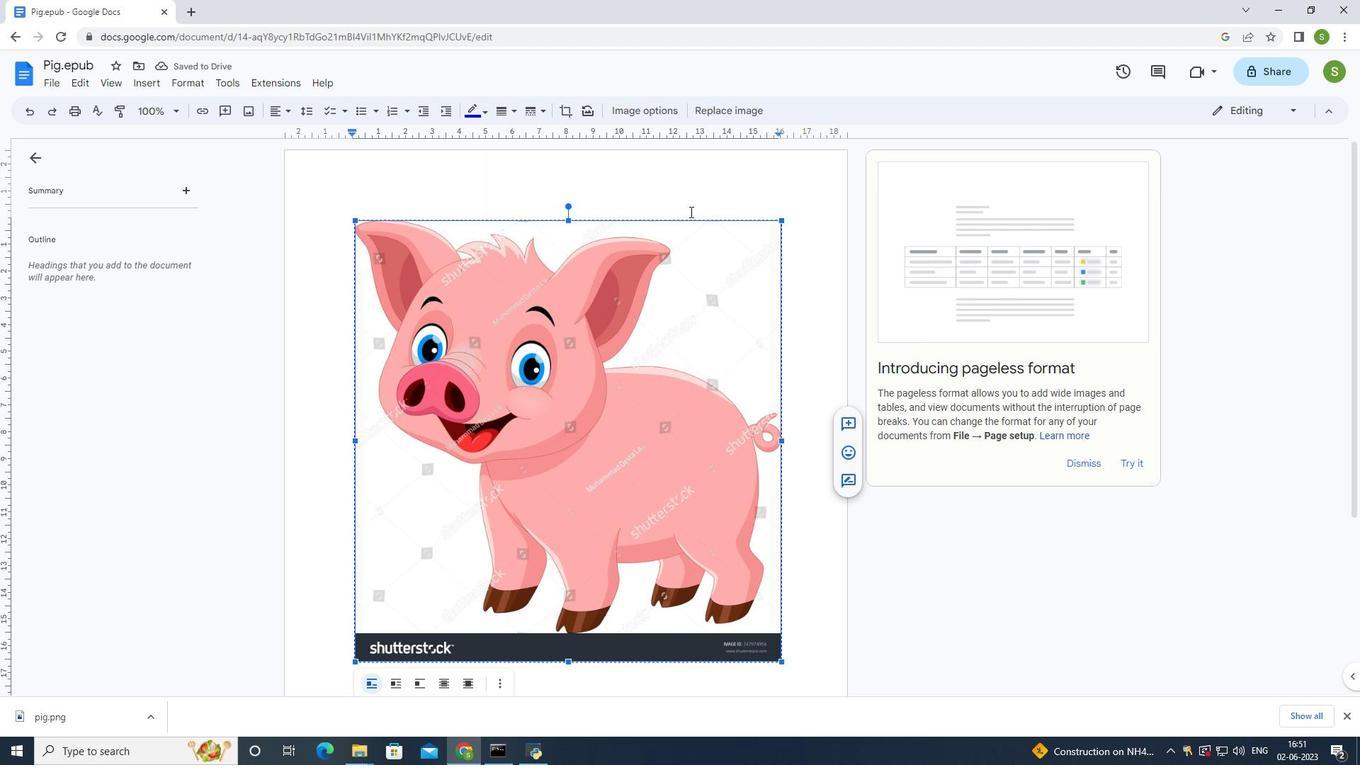 
